 Task: Create an event for the family day outing.
Action: Mouse moved to (104, 123)
Screenshot: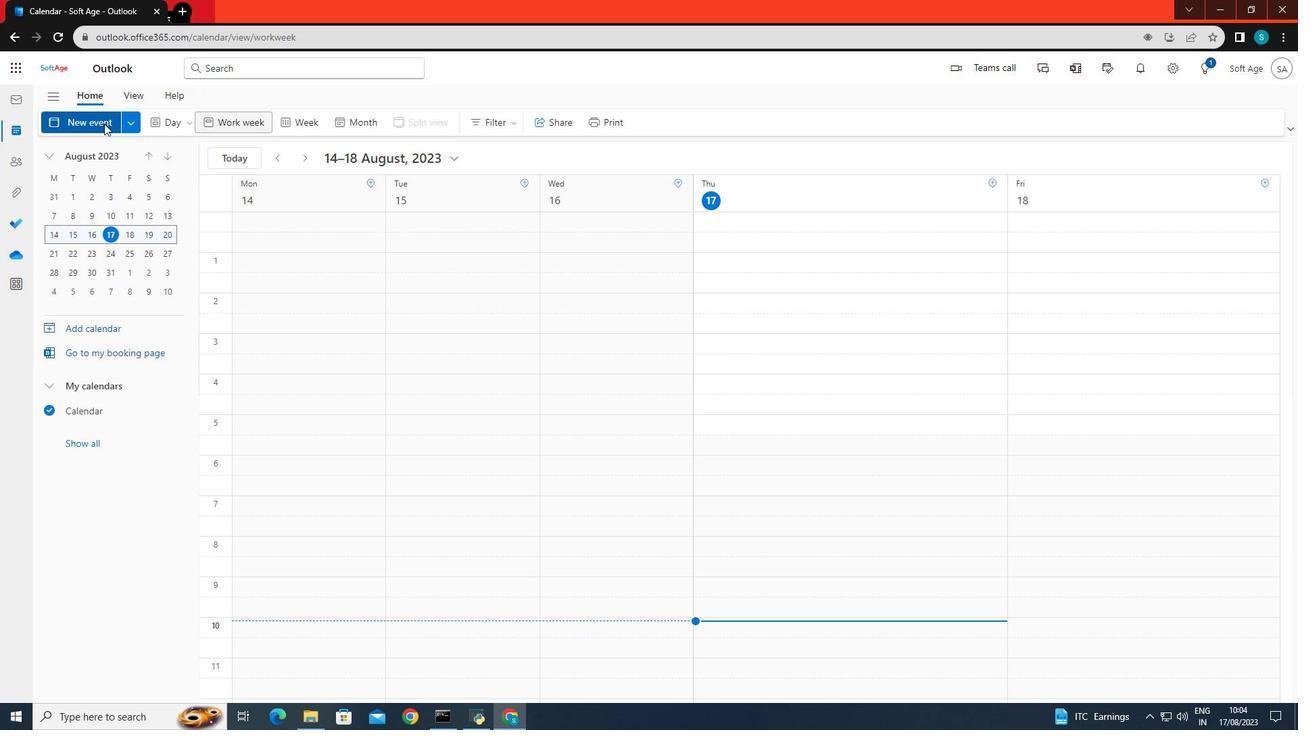 
Action: Mouse pressed left at (104, 123)
Screenshot: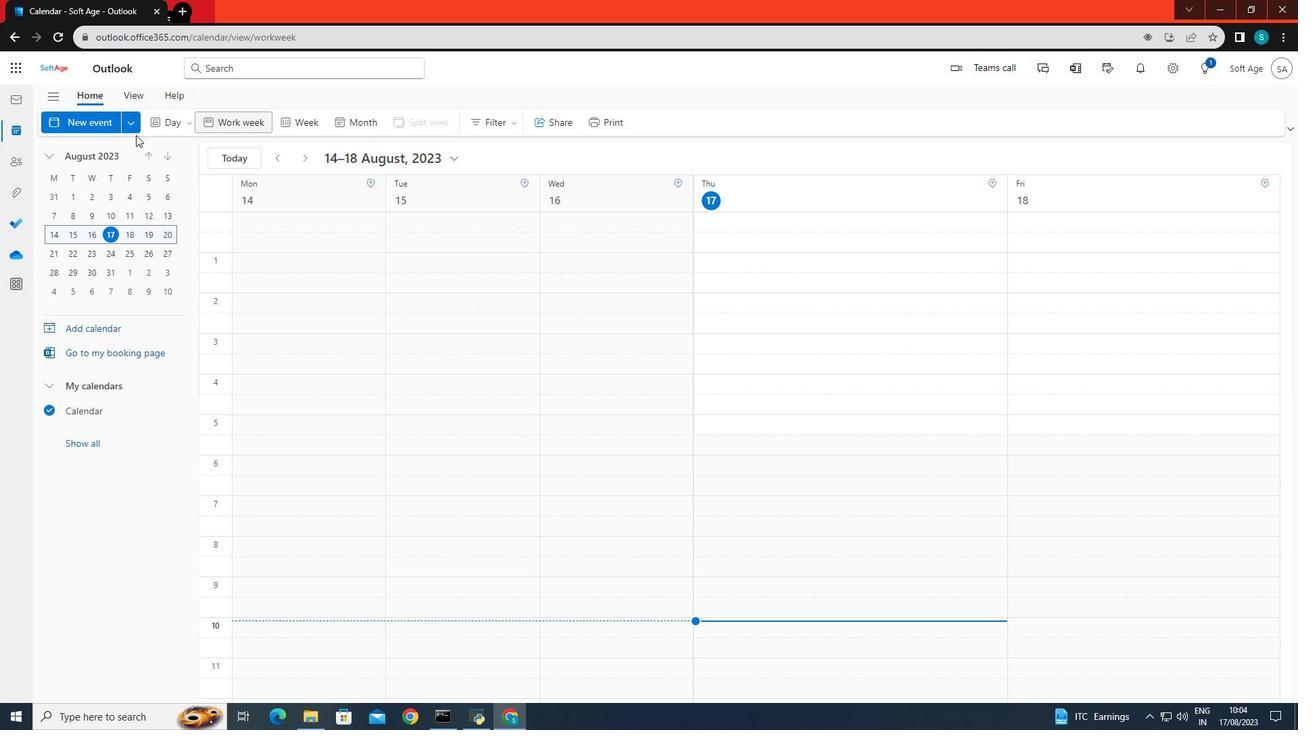 
Action: Mouse moved to (94, 117)
Screenshot: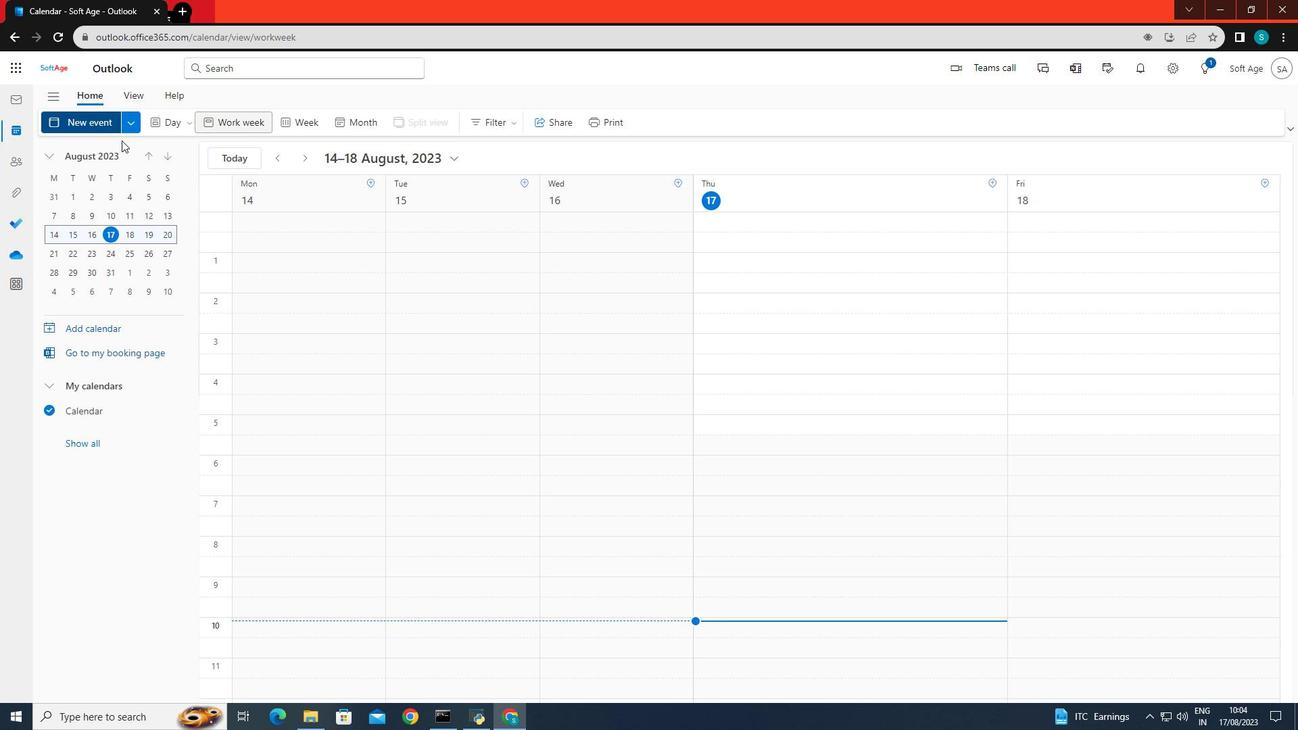 
Action: Mouse pressed left at (94, 117)
Screenshot: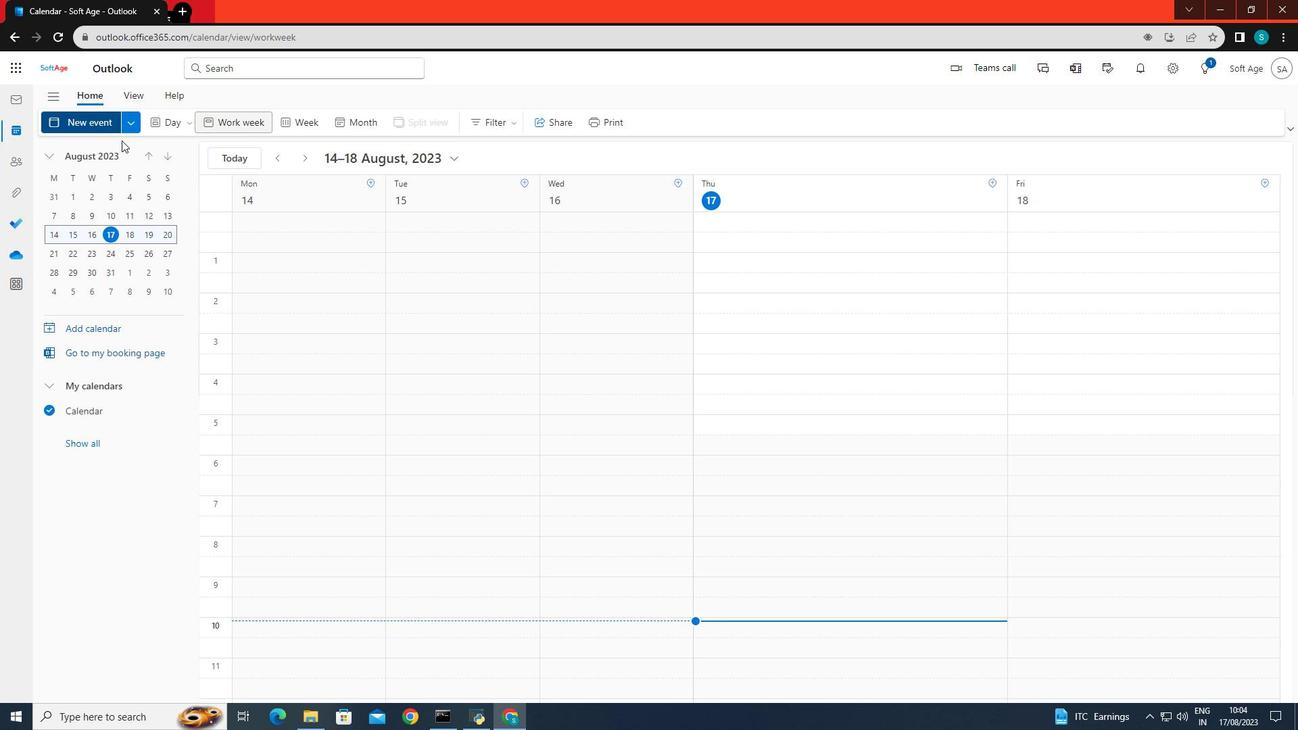 
Action: Mouse moved to (347, 209)
Screenshot: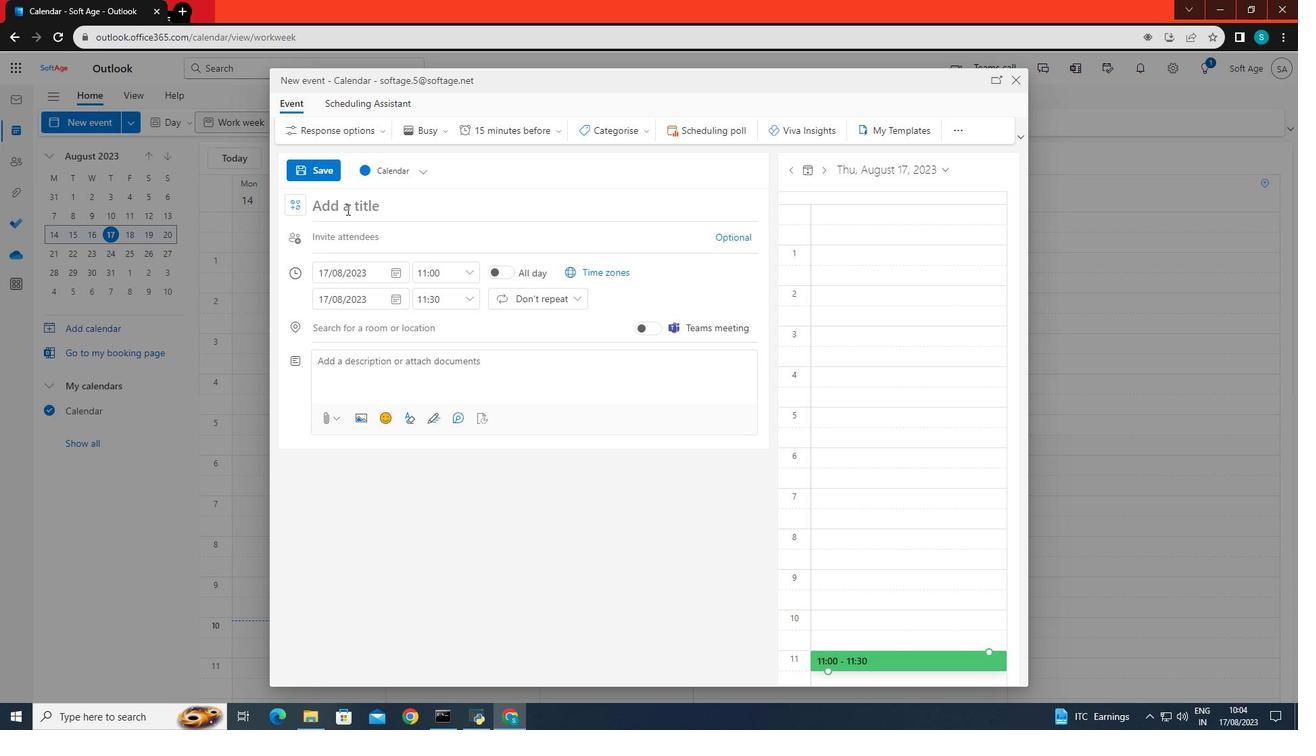 
Action: Mouse pressed left at (347, 209)
Screenshot: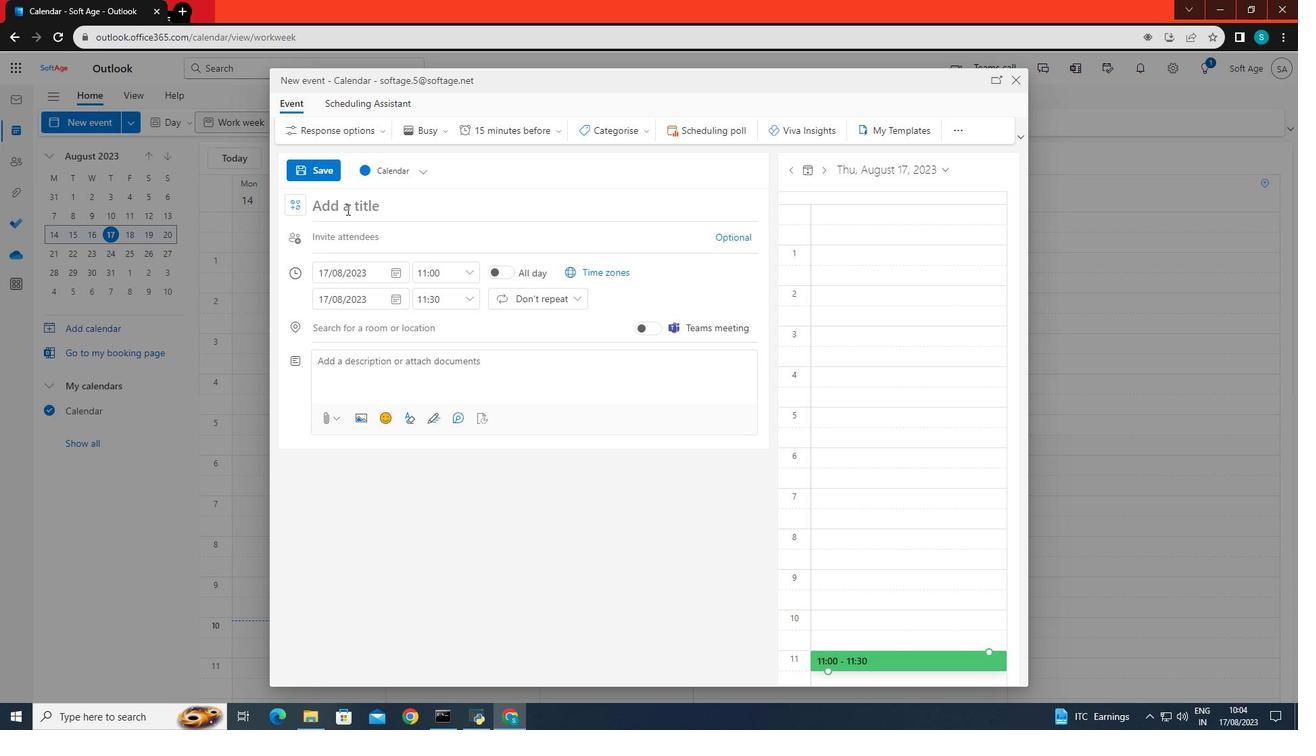 
Action: Key pressed <Key.caps_lock>FA<Key.backspace><Key.caps_lock>amily<Key.space>day<Key.space>outing
Screenshot: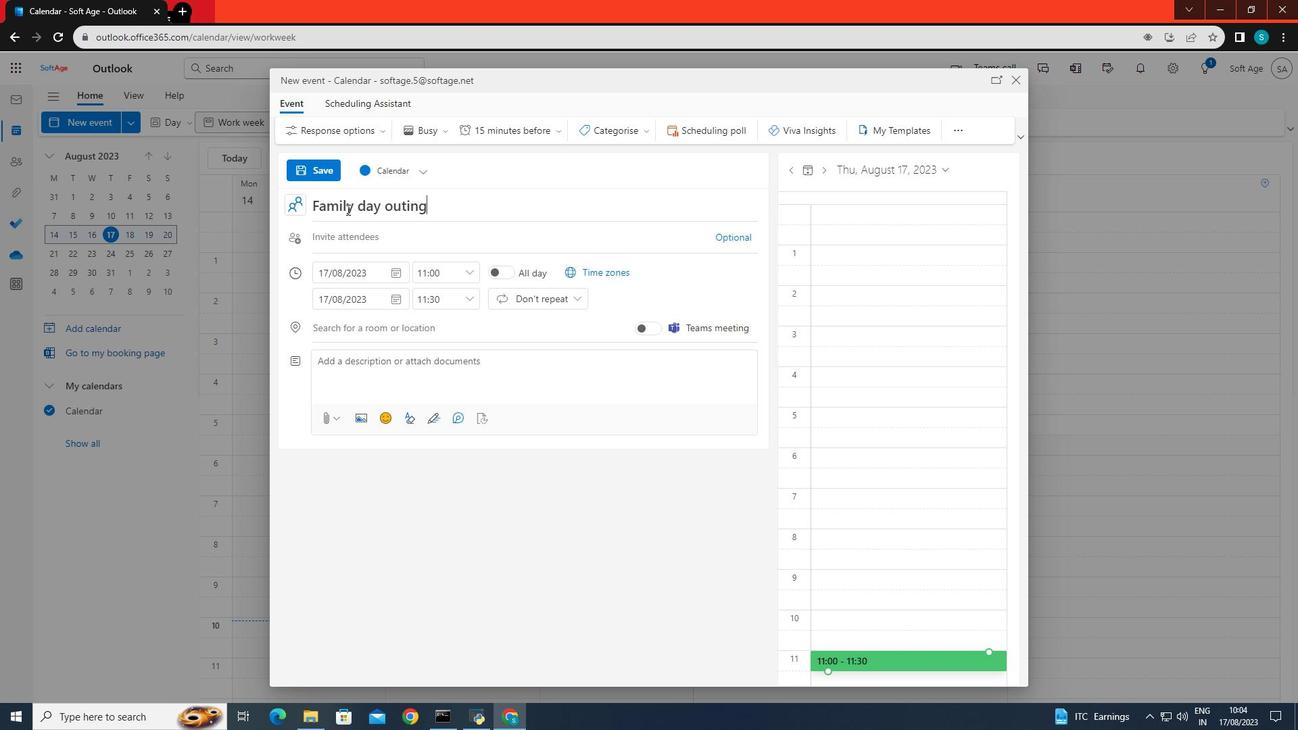 
Action: Mouse moved to (359, 270)
Screenshot: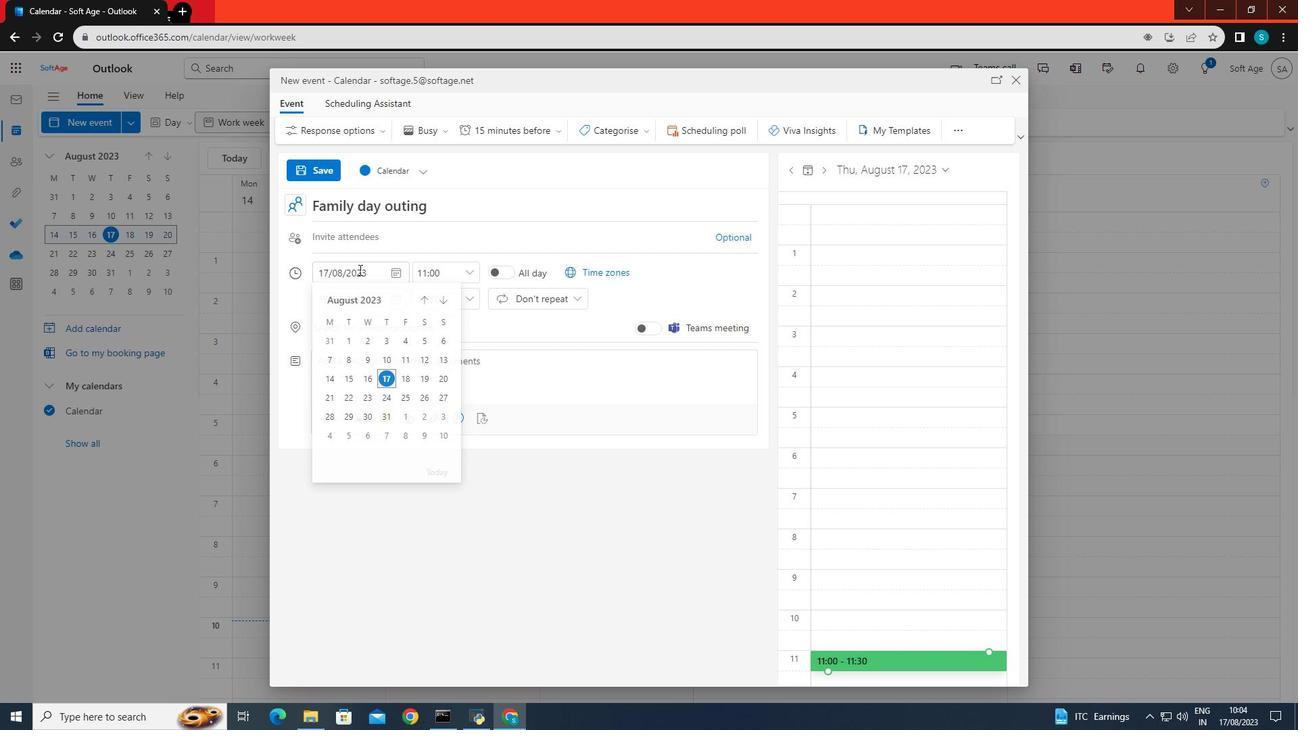 
Action: Mouse pressed left at (359, 270)
Screenshot: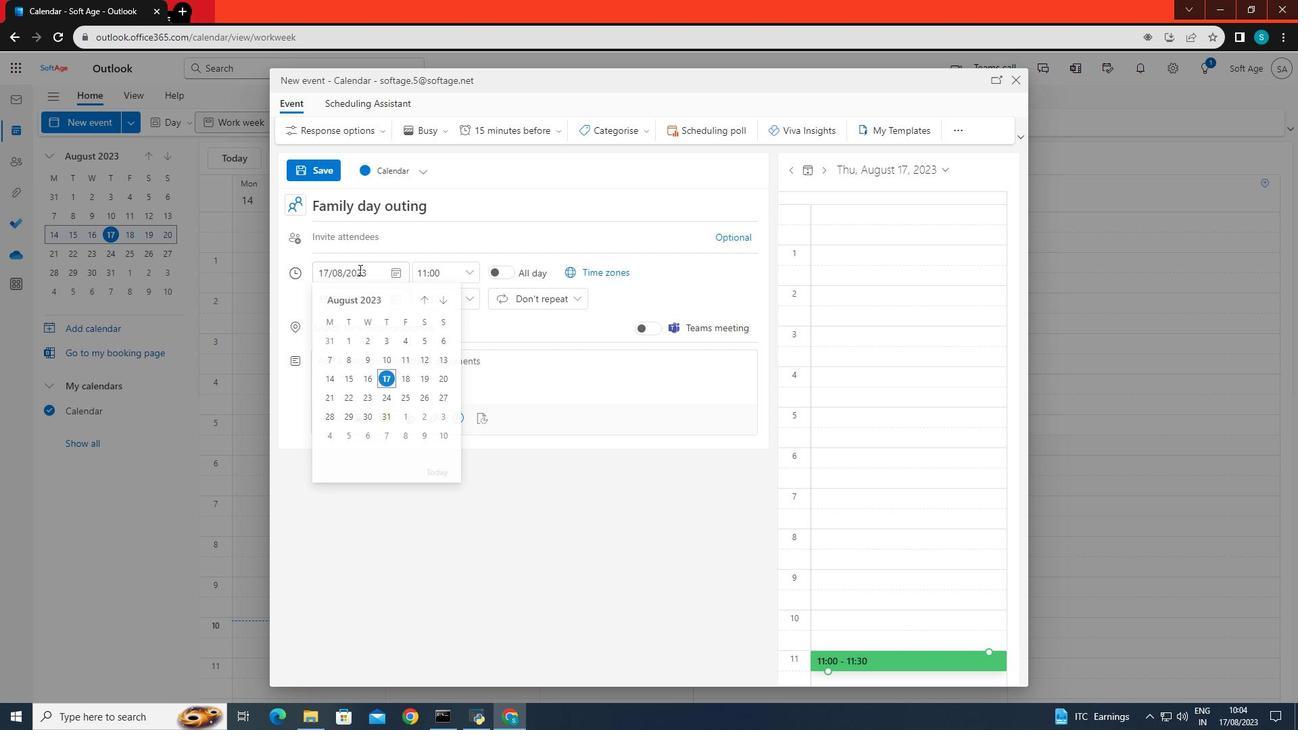 
Action: Mouse moved to (354, 422)
Screenshot: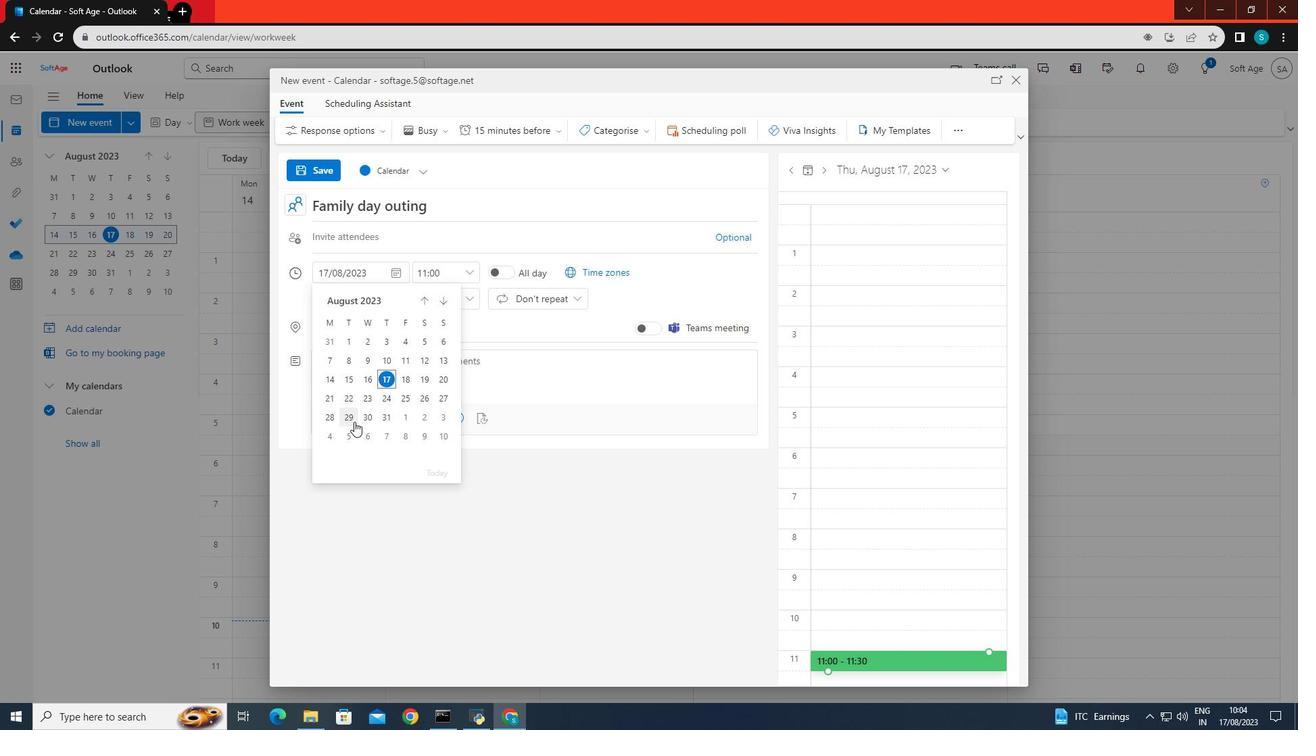 
Action: Mouse pressed left at (354, 422)
Screenshot: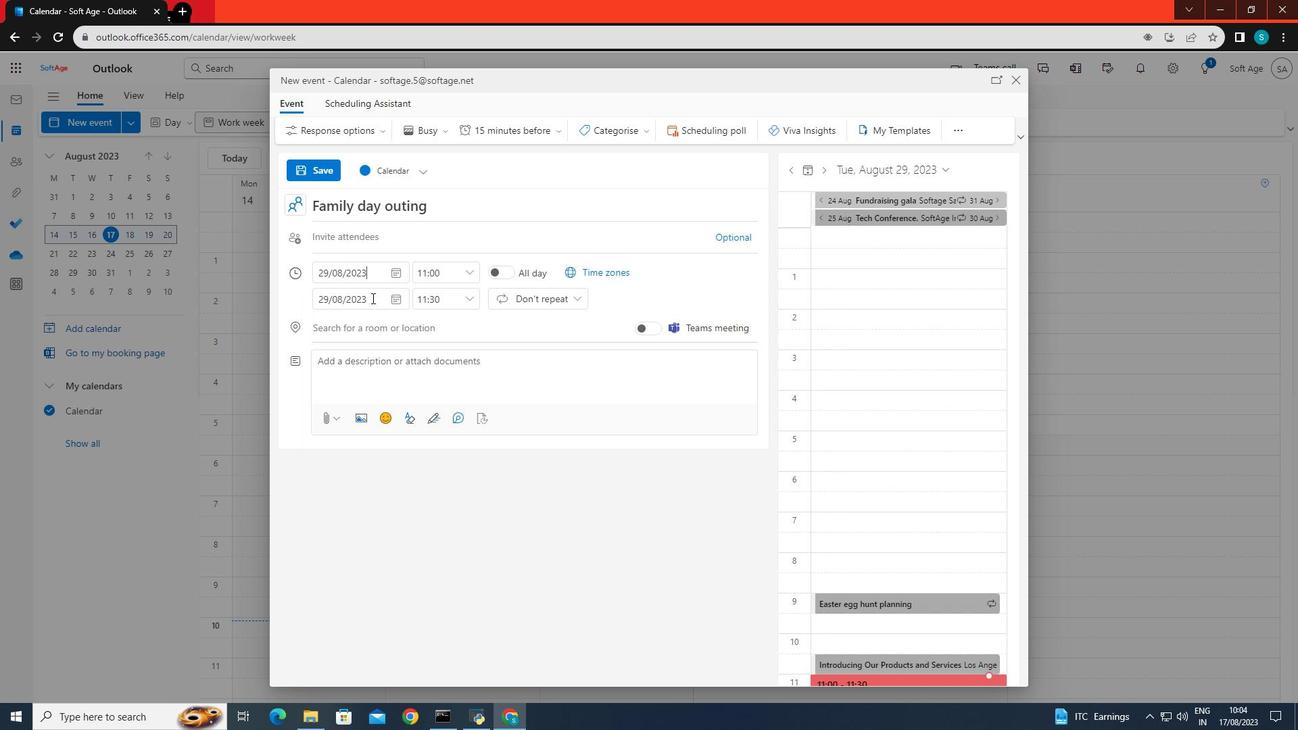 
Action: Mouse moved to (475, 271)
Screenshot: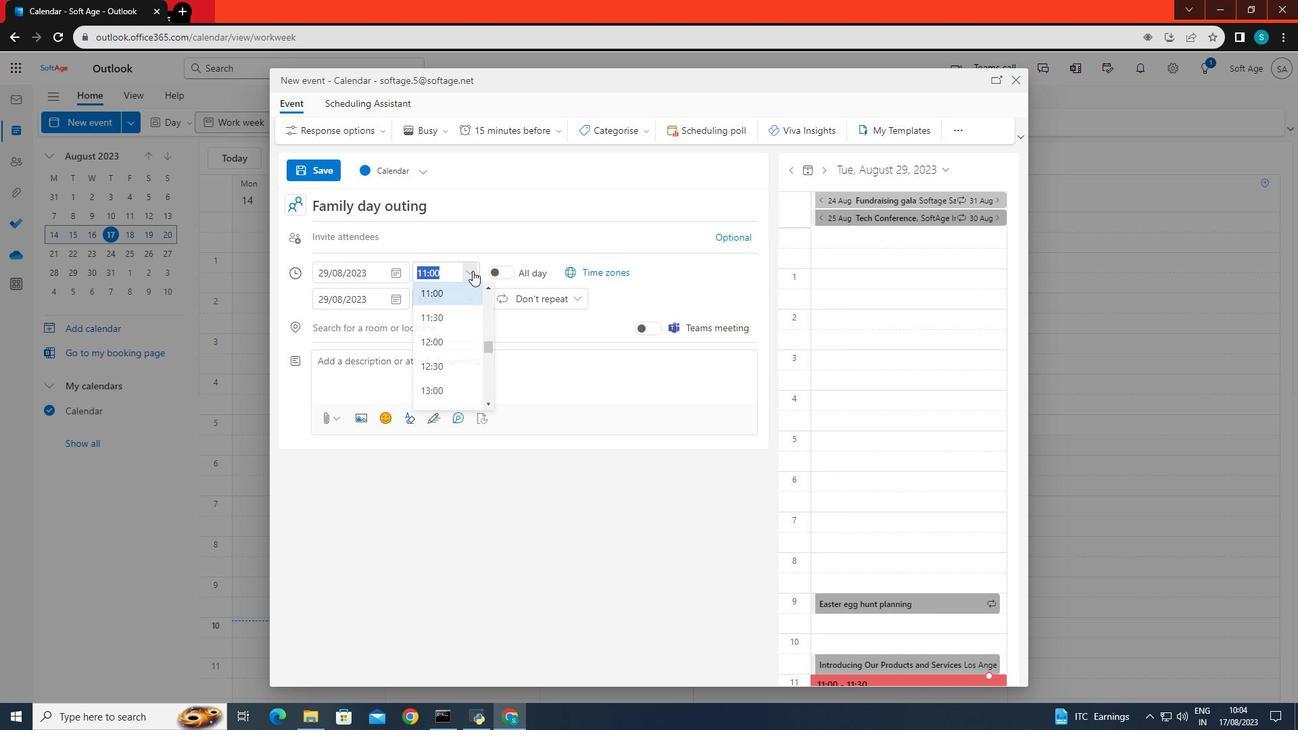 
Action: Mouse pressed left at (475, 271)
Screenshot: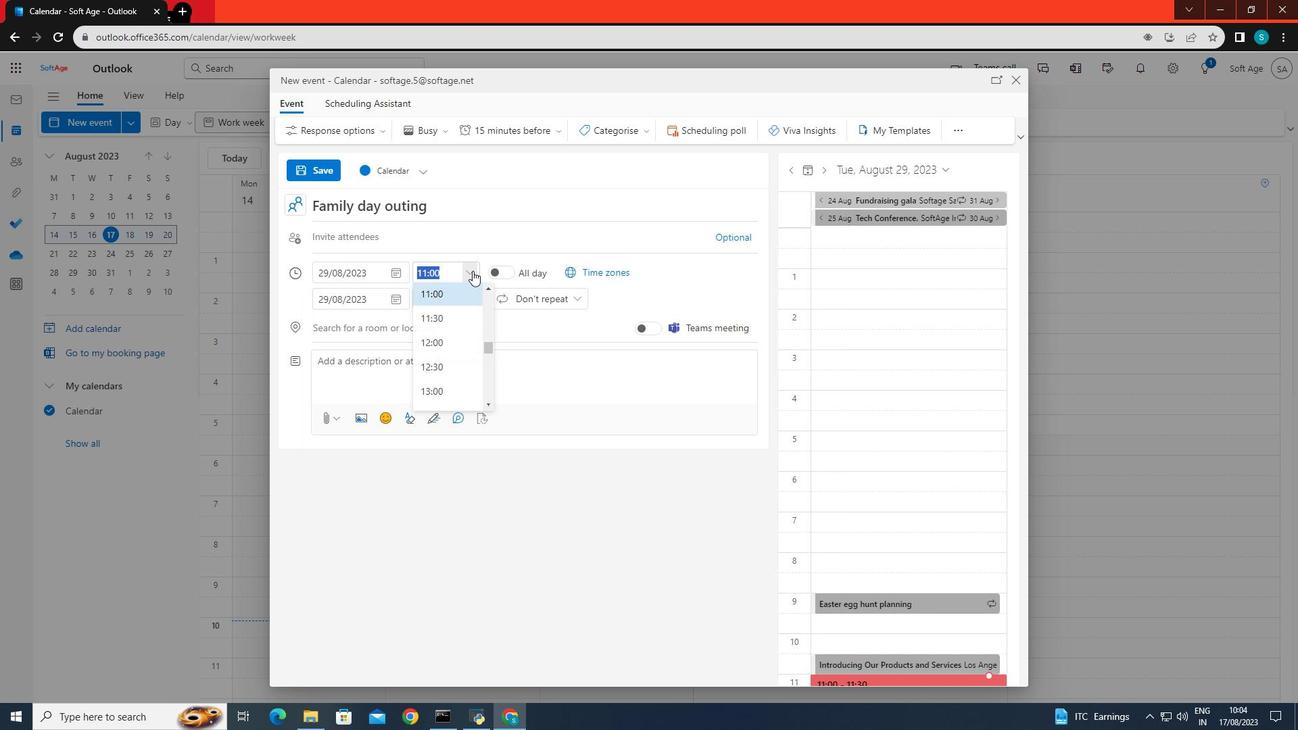
Action: Mouse moved to (434, 338)
Screenshot: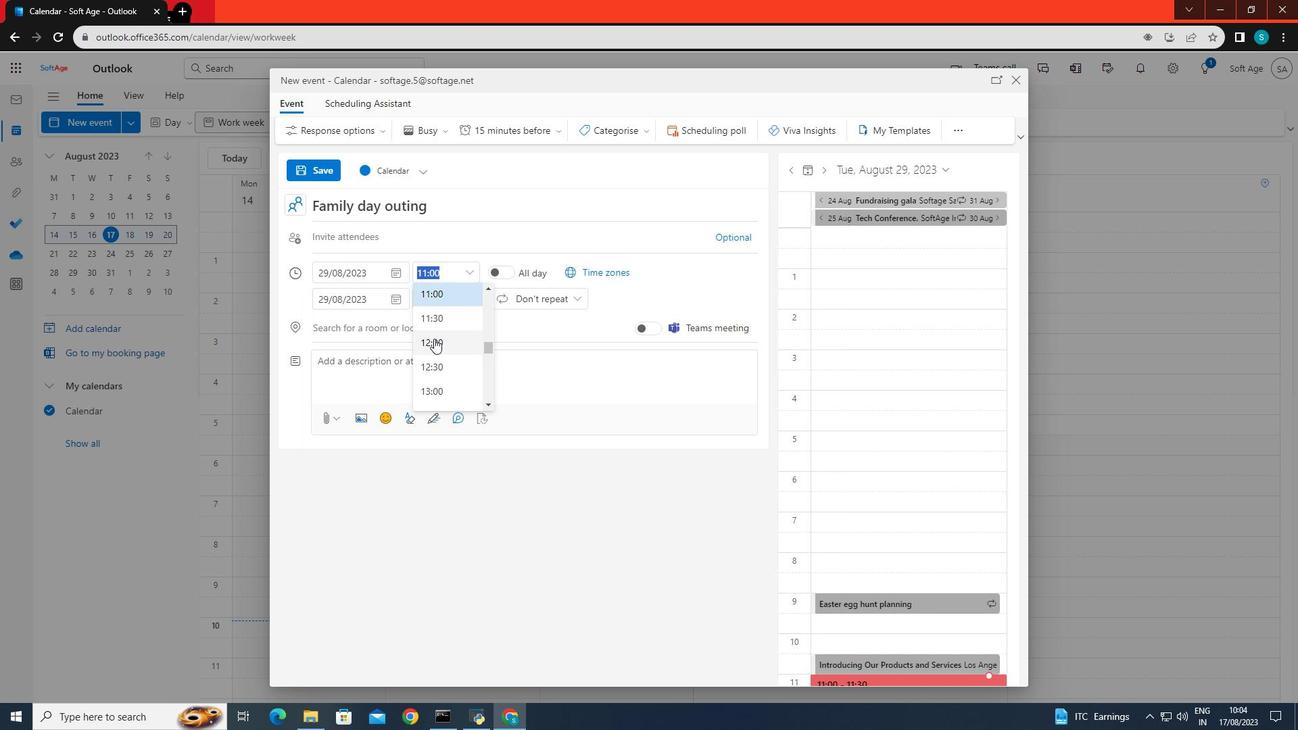 
Action: Mouse pressed left at (434, 338)
Screenshot: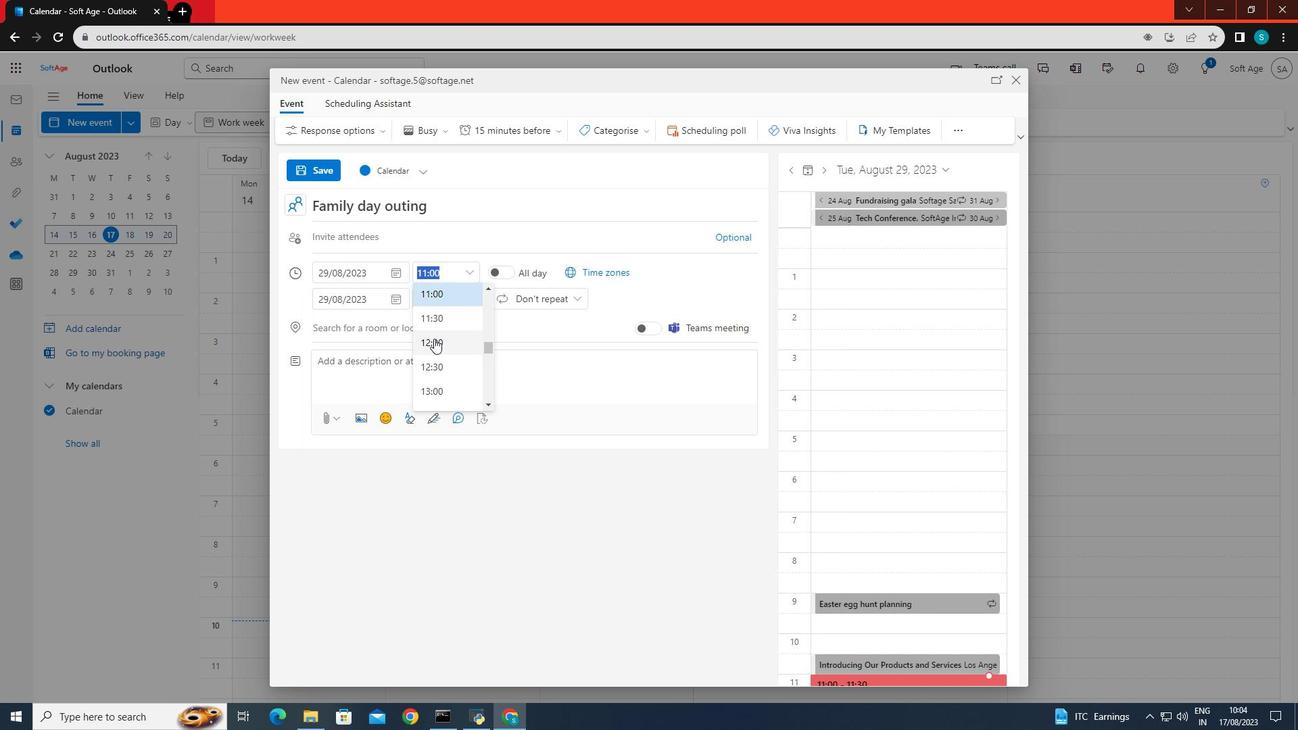 
Action: Mouse moved to (434, 315)
Screenshot: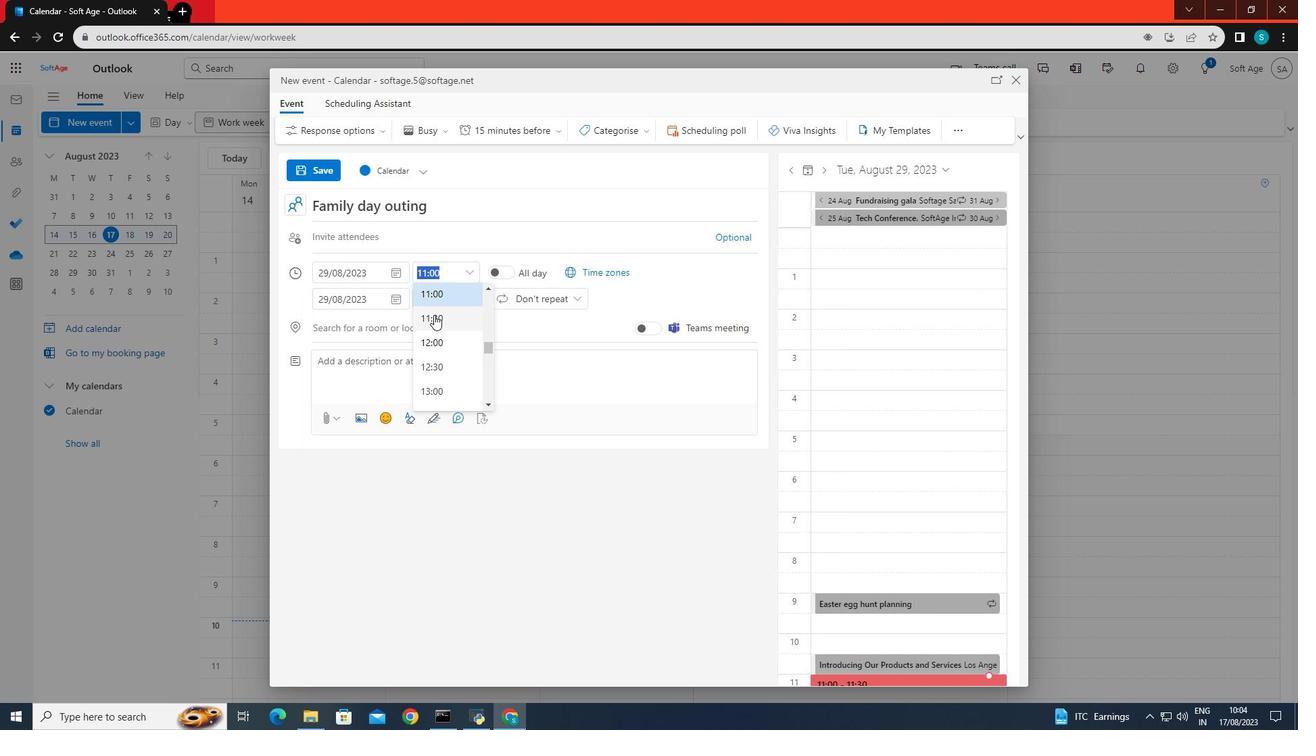 
Action: Mouse scrolled (434, 315) with delta (0, 0)
Screenshot: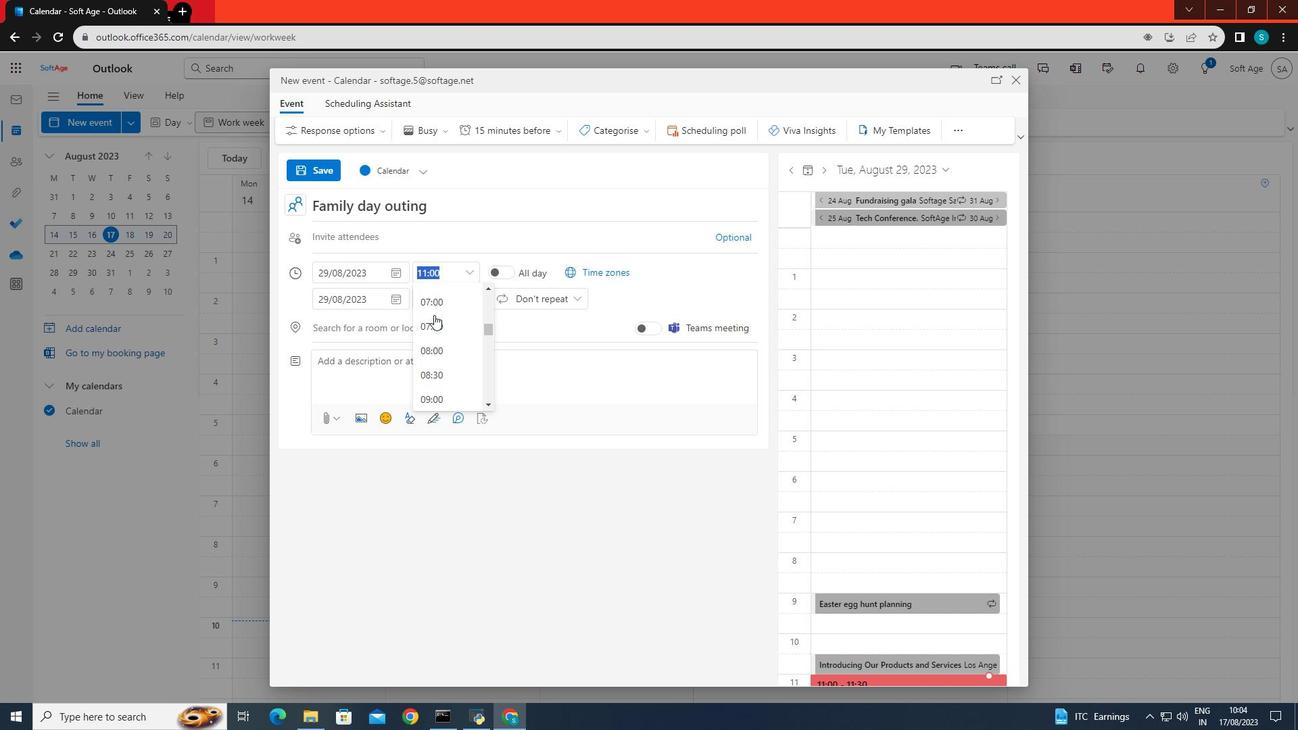 
Action: Mouse scrolled (434, 315) with delta (0, 0)
Screenshot: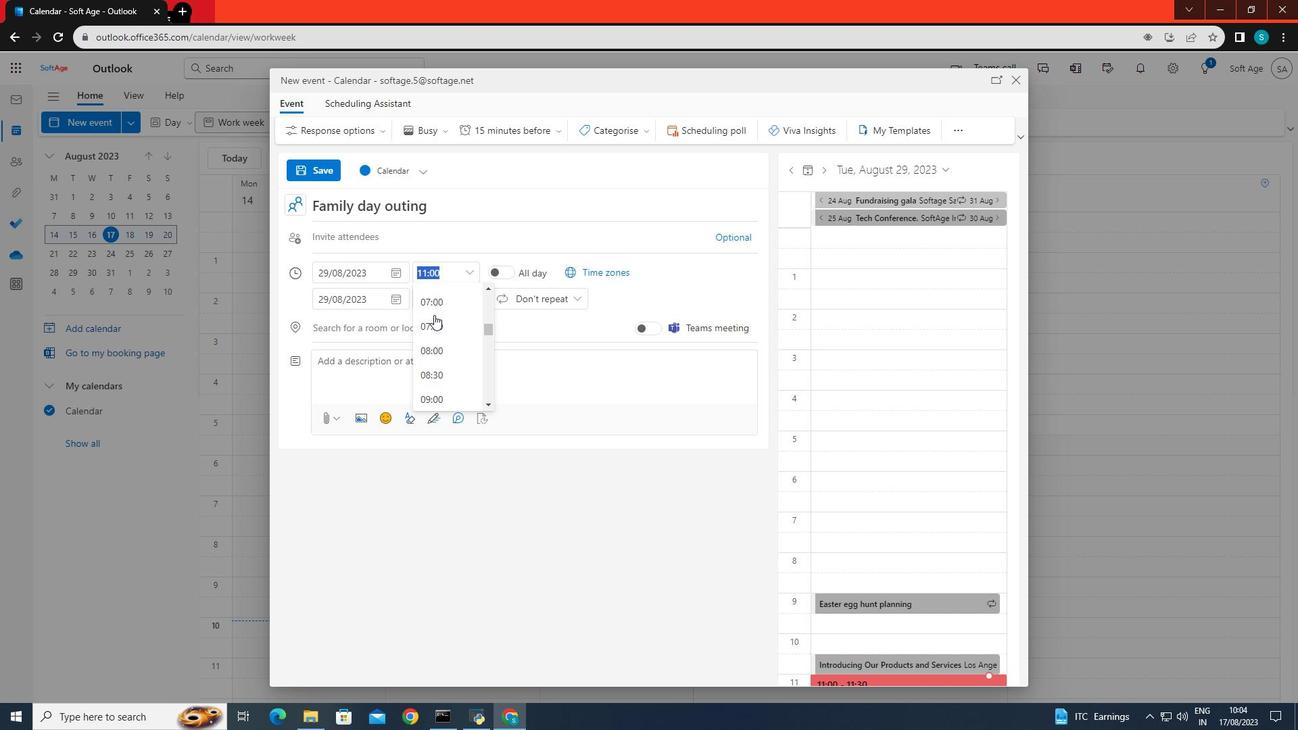 
Action: Mouse scrolled (434, 315) with delta (0, 0)
Screenshot: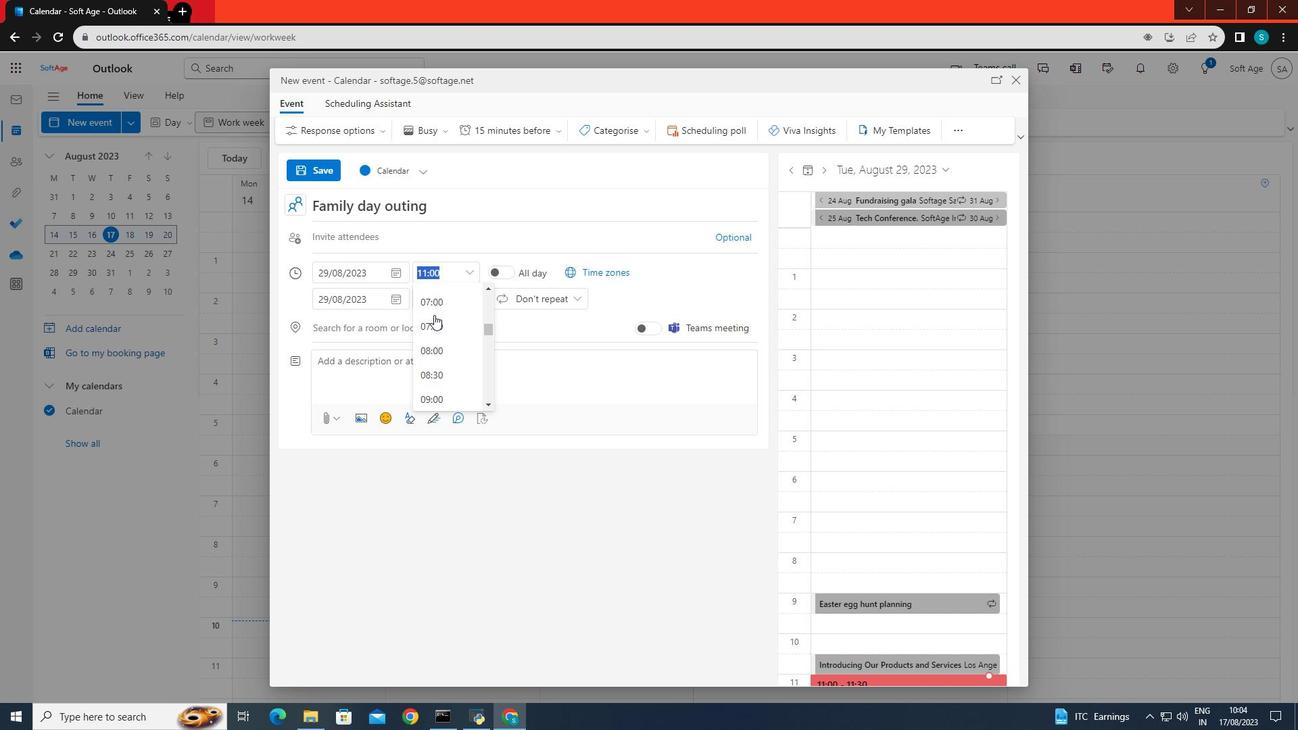 
Action: Mouse moved to (434, 359)
Screenshot: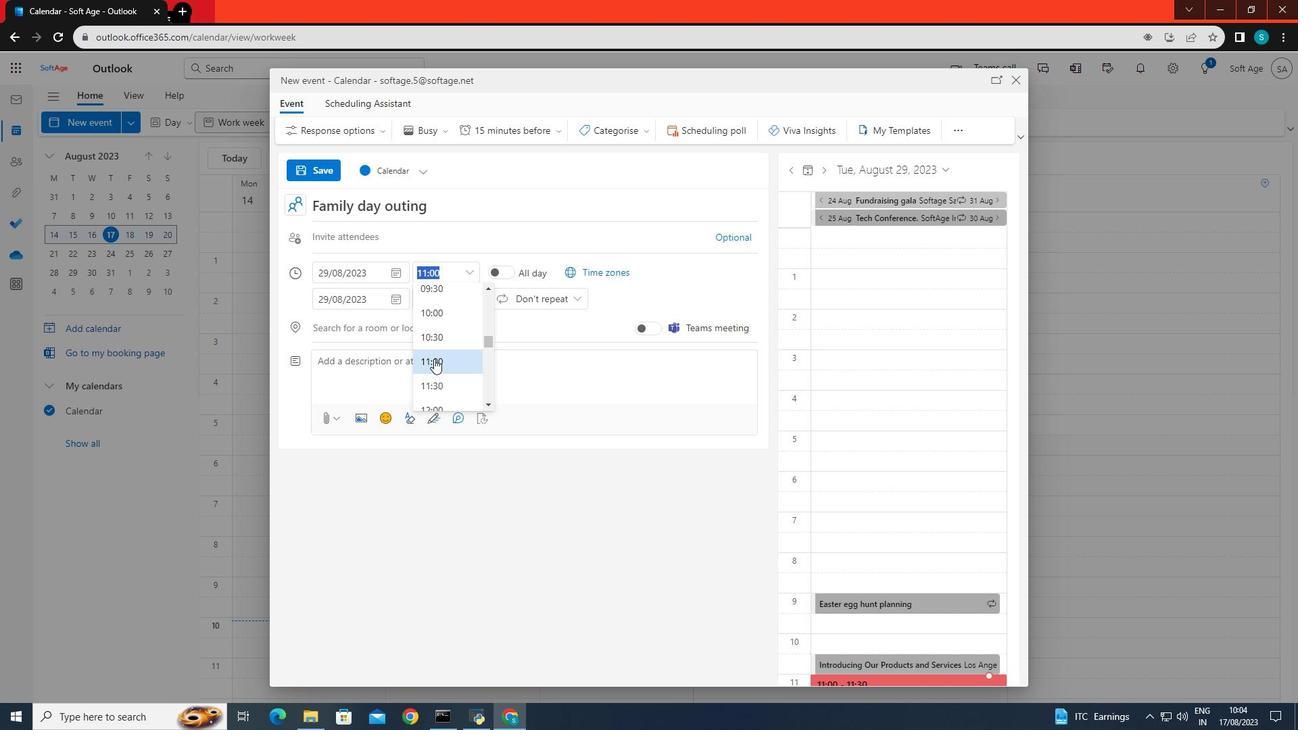 
Action: Mouse scrolled (434, 358) with delta (0, 0)
Screenshot: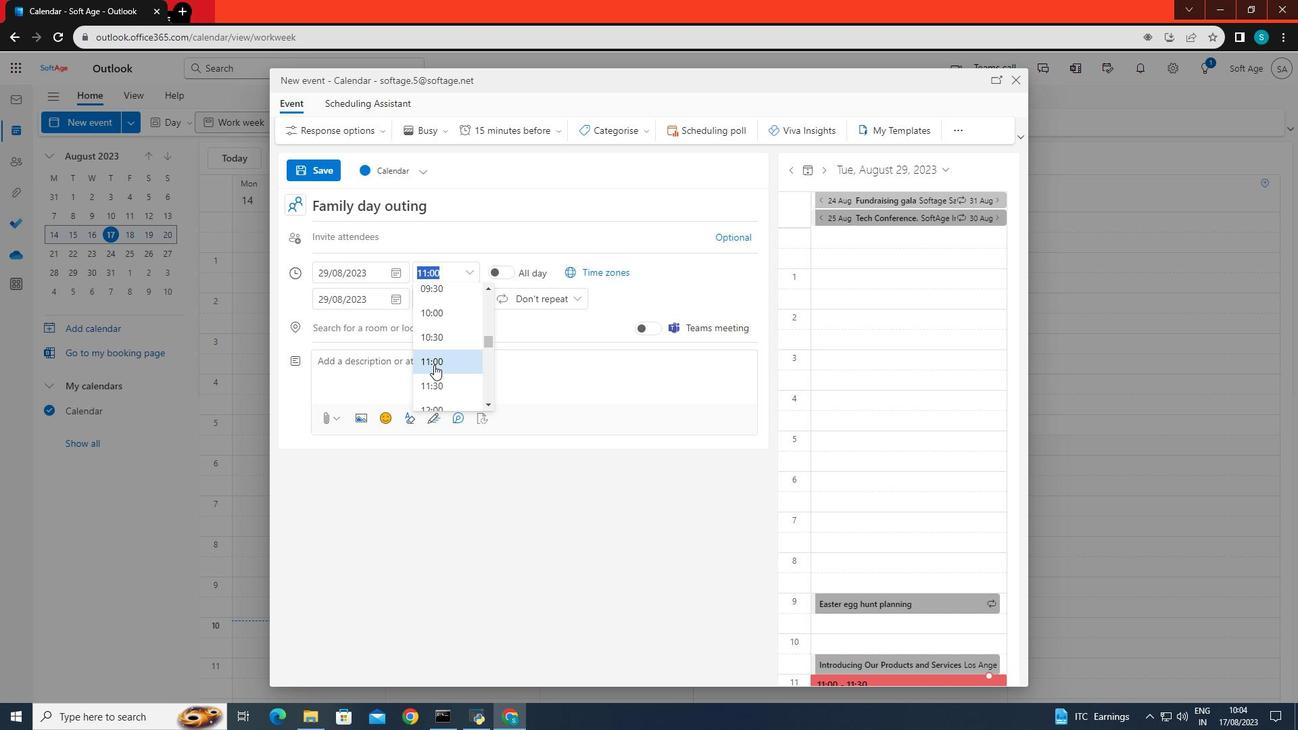 
Action: Mouse scrolled (434, 358) with delta (0, 0)
Screenshot: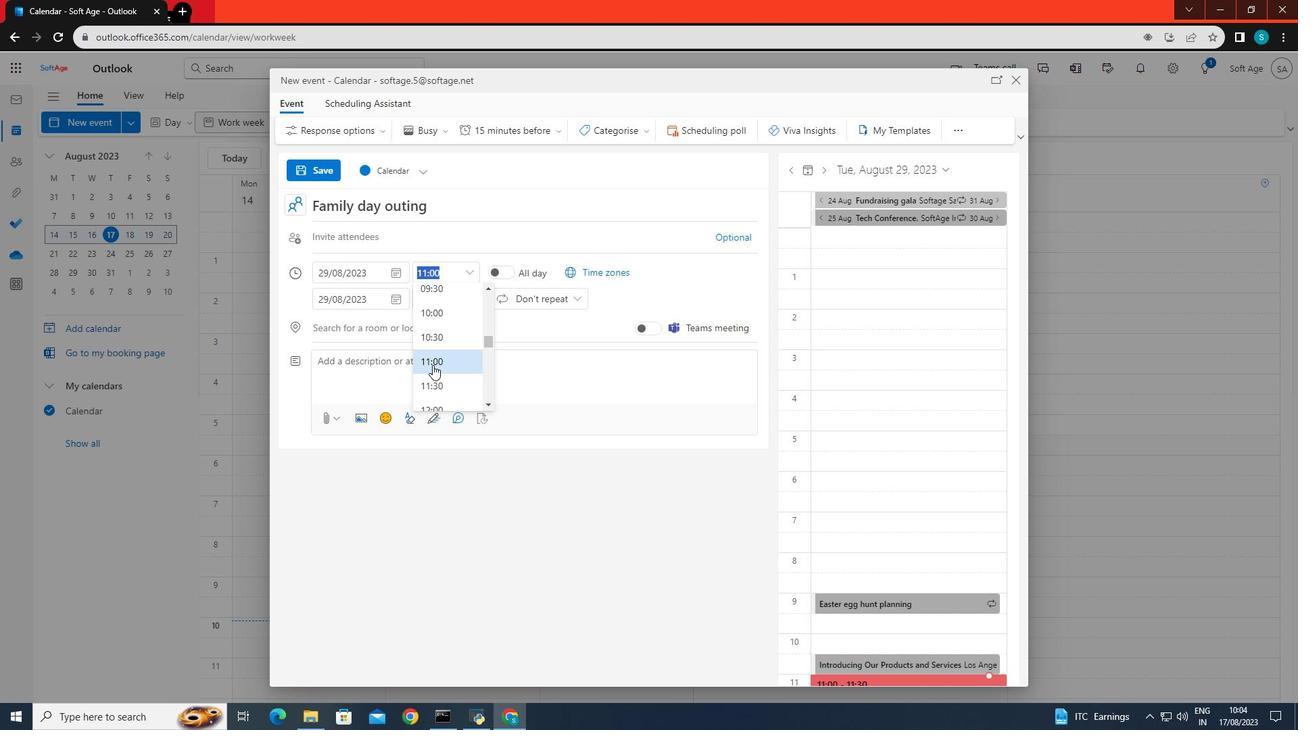 
Action: Mouse moved to (436, 311)
Screenshot: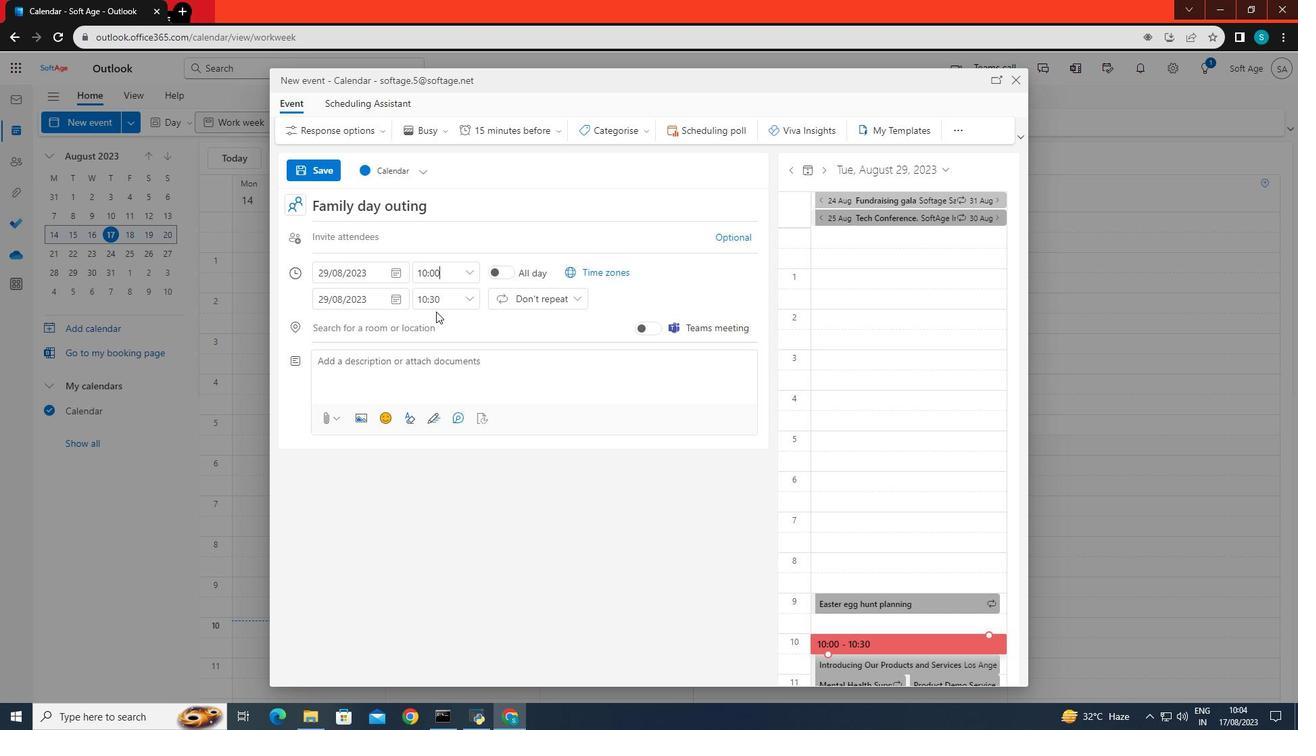
Action: Mouse pressed left at (436, 311)
Screenshot: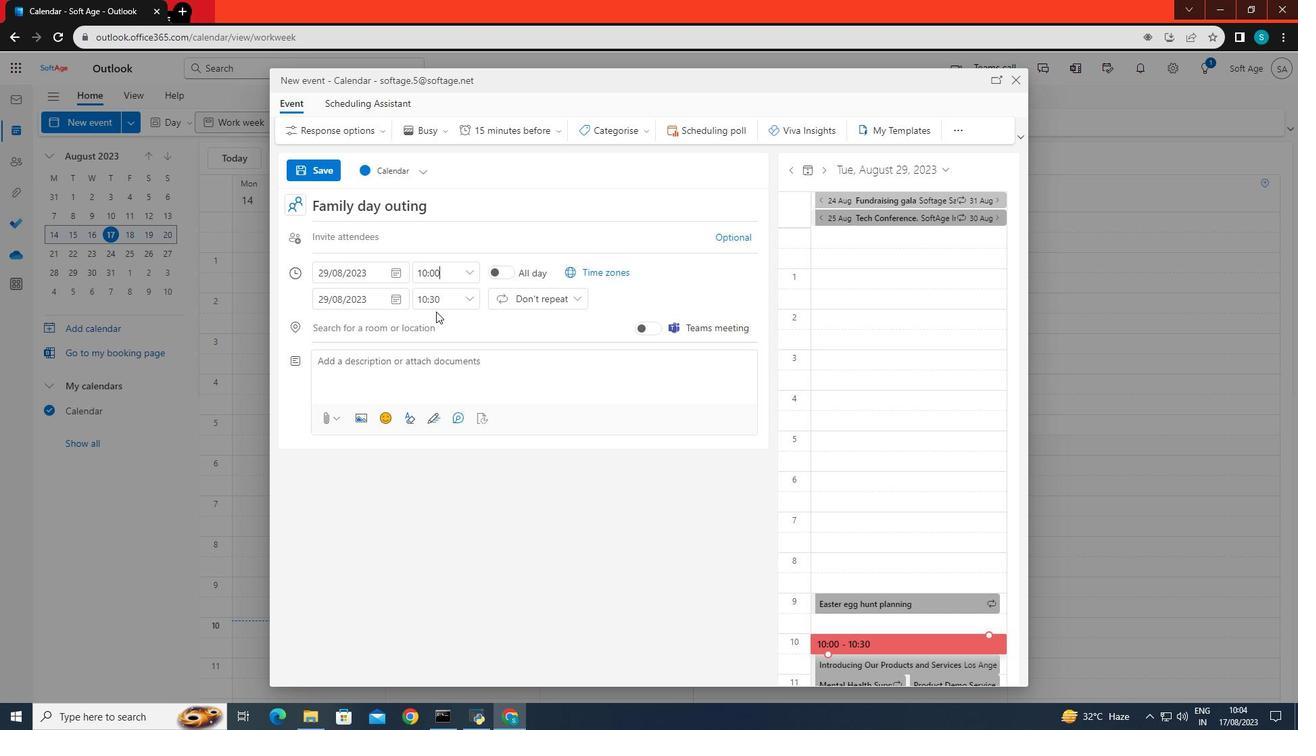 
Action: Mouse moved to (448, 289)
Screenshot: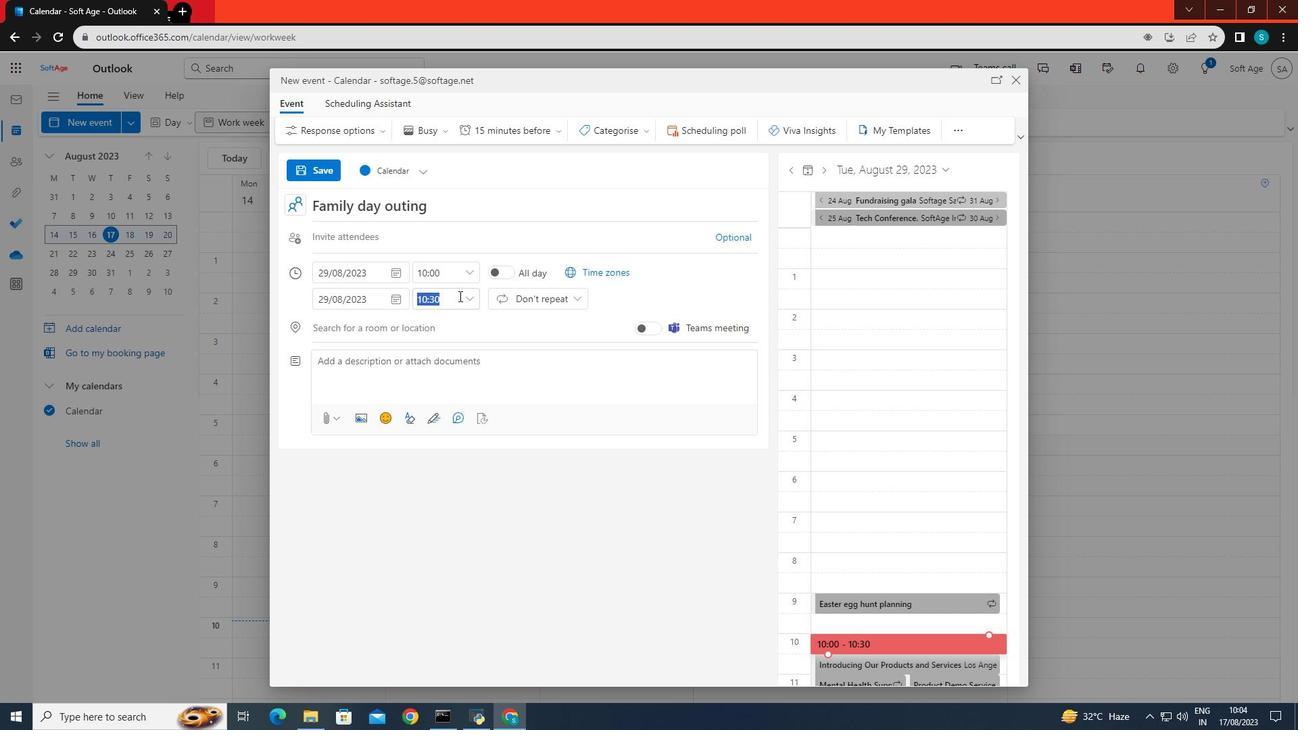 
Action: Mouse pressed left at (448, 289)
Screenshot: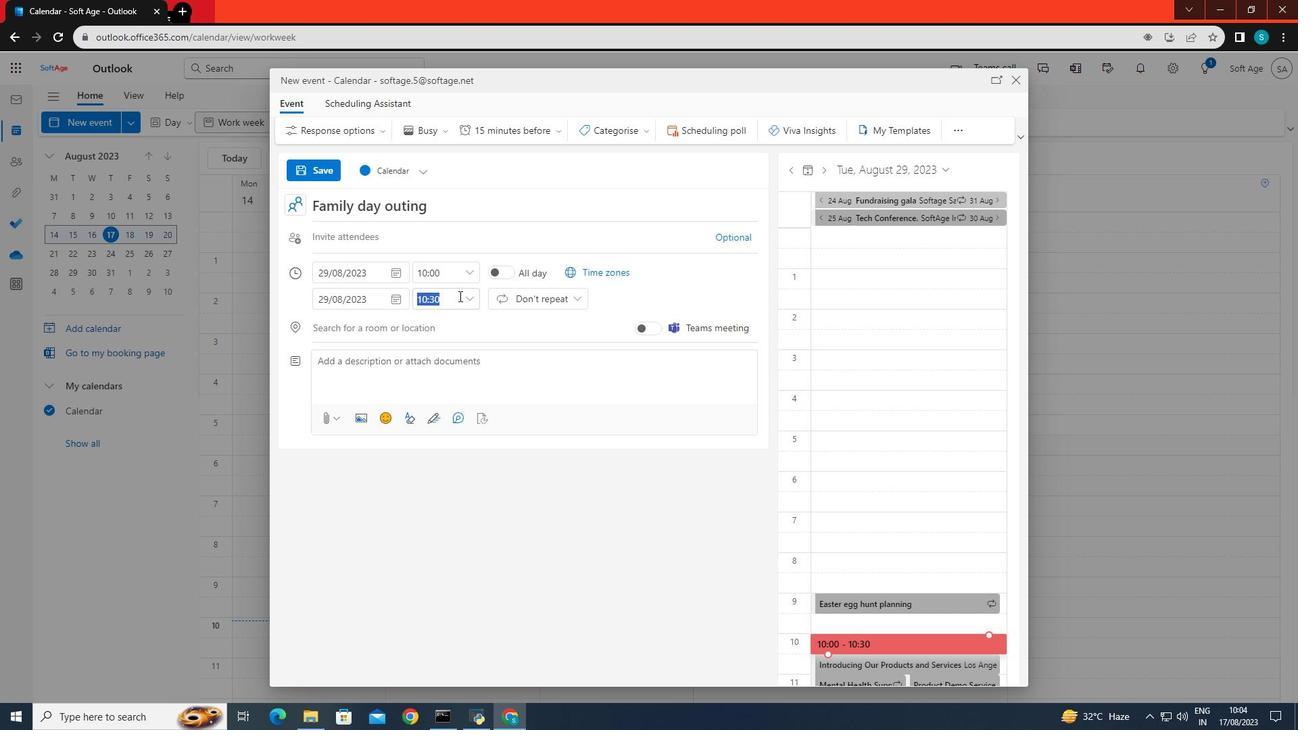 
Action: Mouse moved to (464, 295)
Screenshot: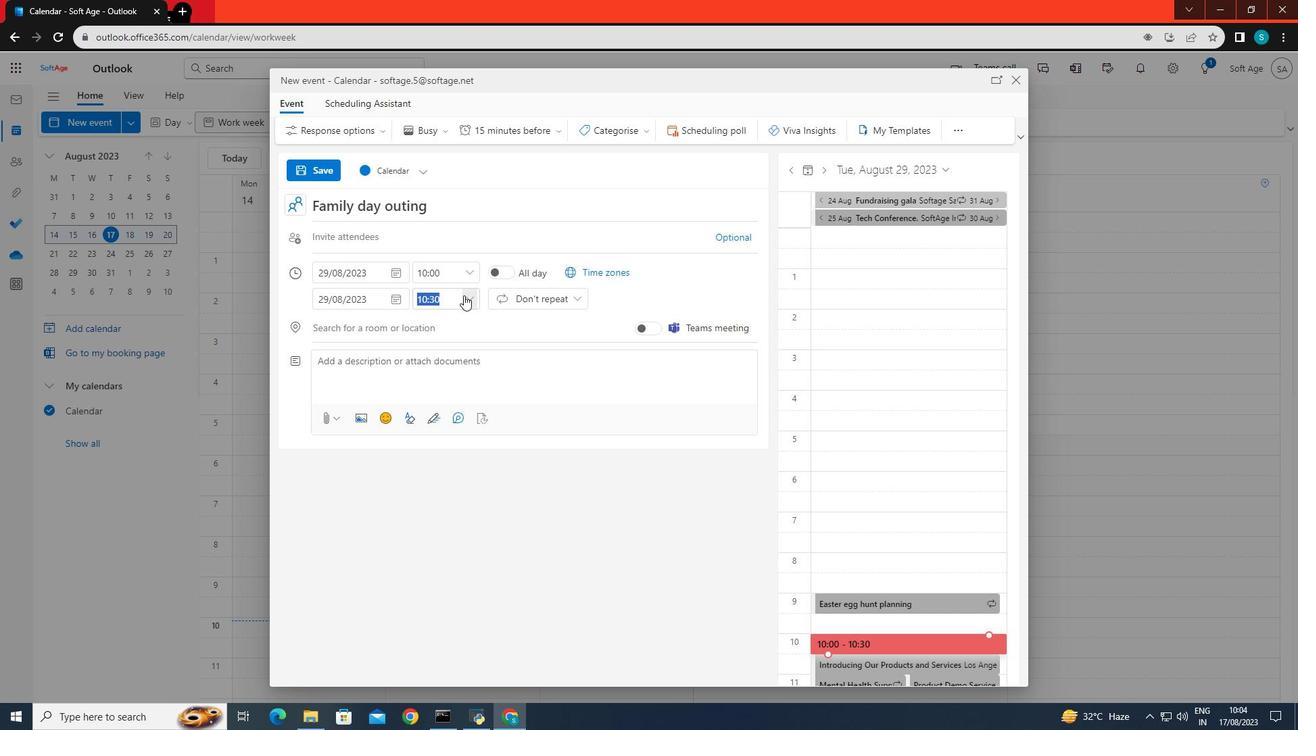 
Action: Mouse pressed left at (464, 295)
Screenshot: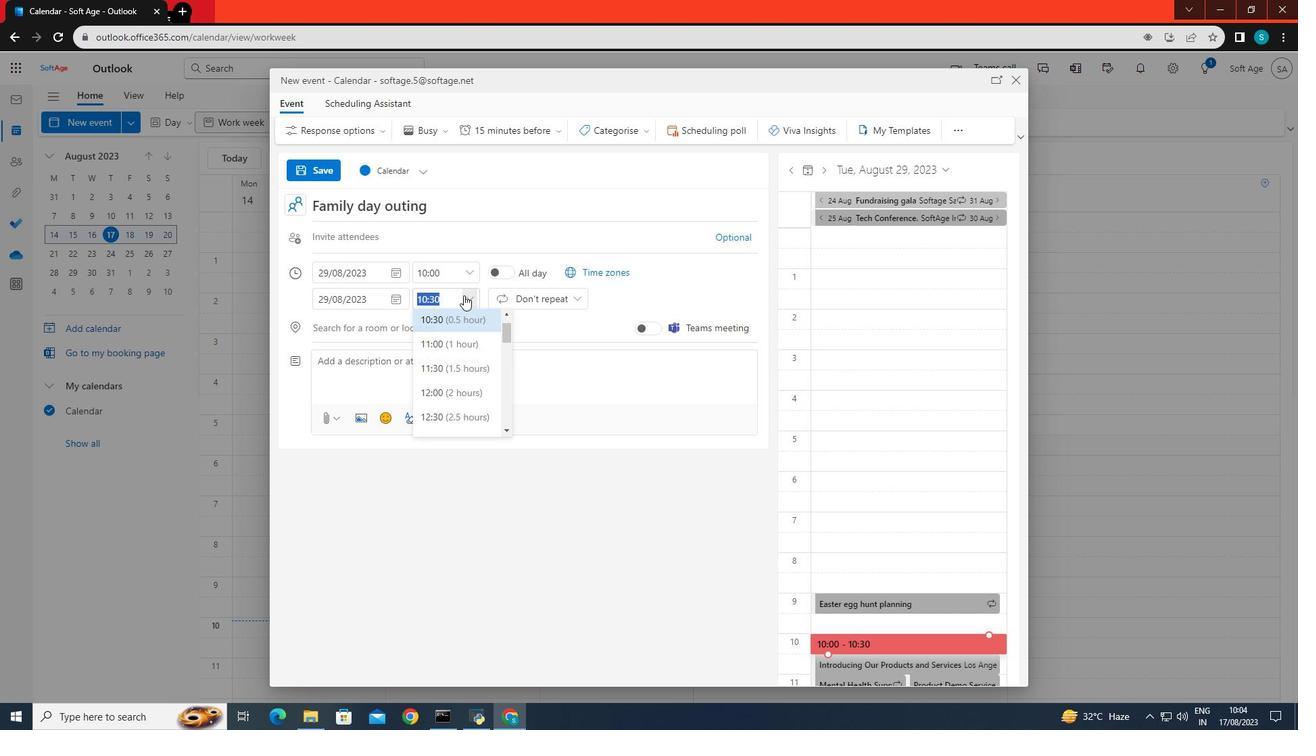
Action: Mouse moved to (455, 396)
Screenshot: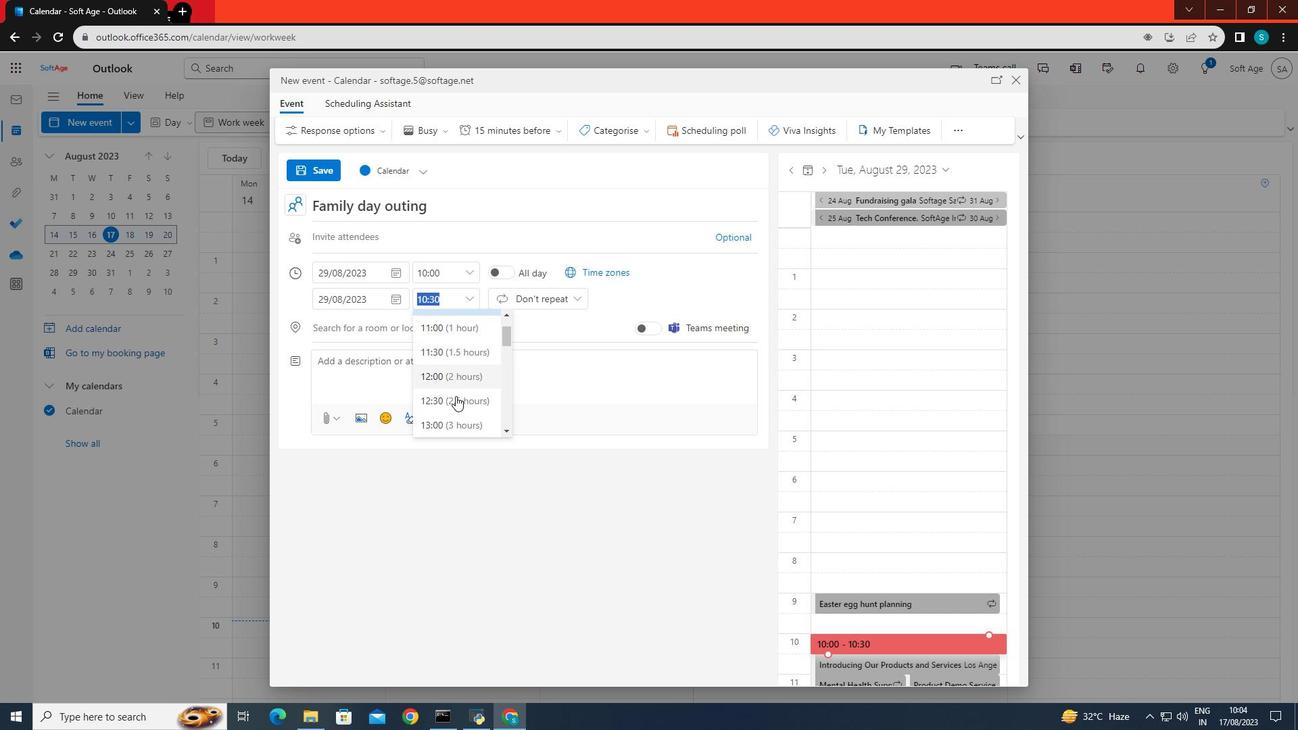 
Action: Mouse scrolled (455, 395) with delta (0, 0)
Screenshot: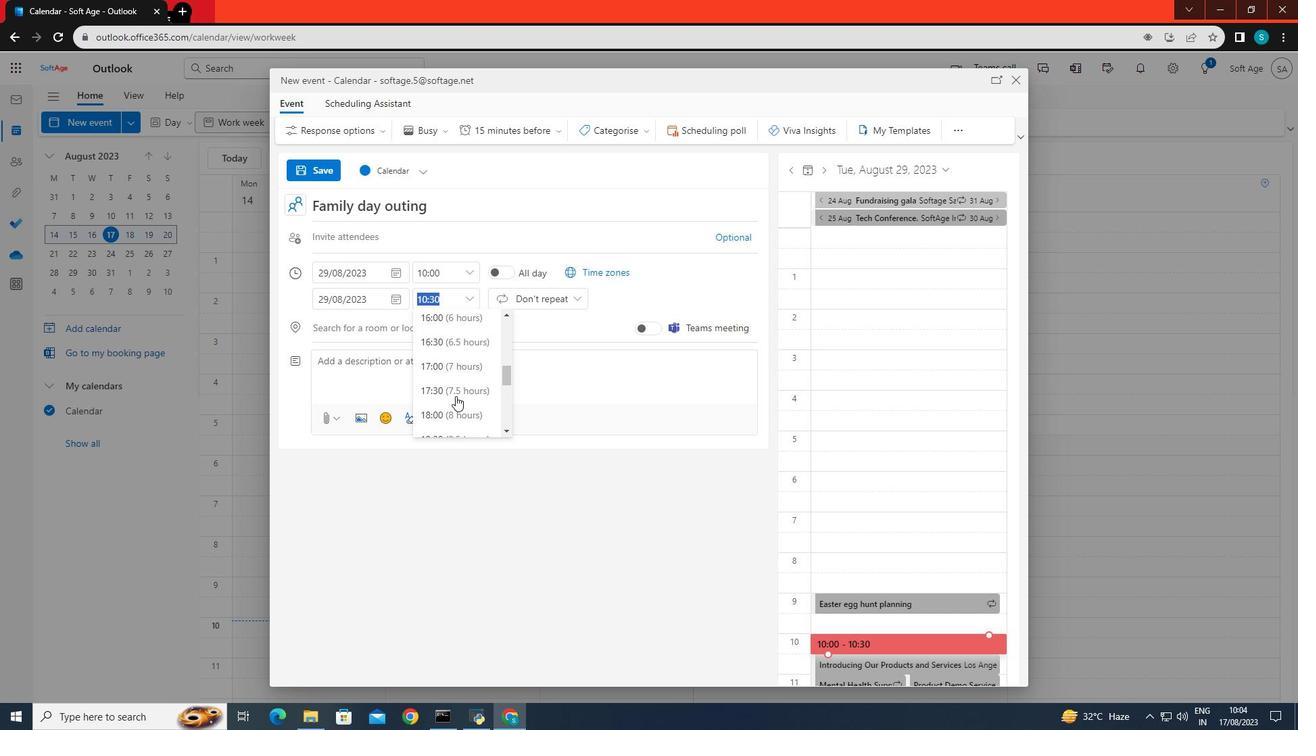 
Action: Mouse scrolled (455, 395) with delta (0, 0)
Screenshot: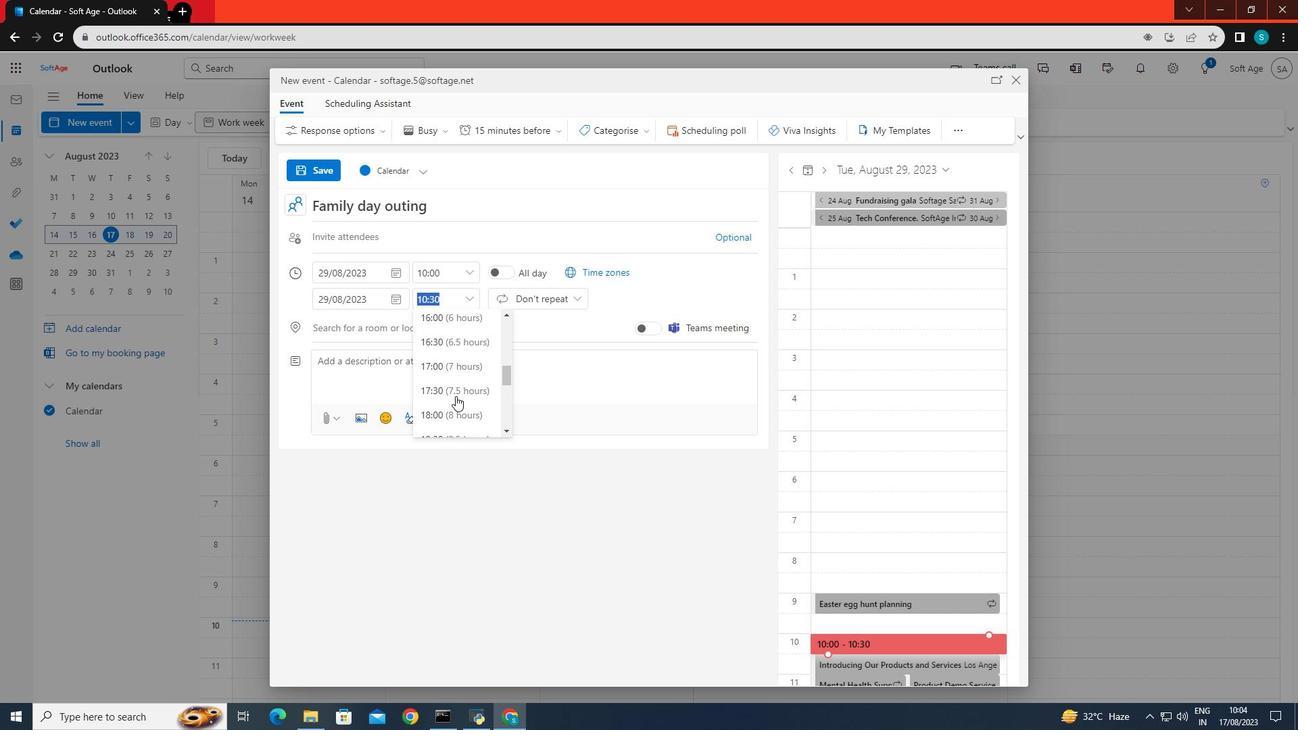
Action: Mouse scrolled (455, 395) with delta (0, 0)
Screenshot: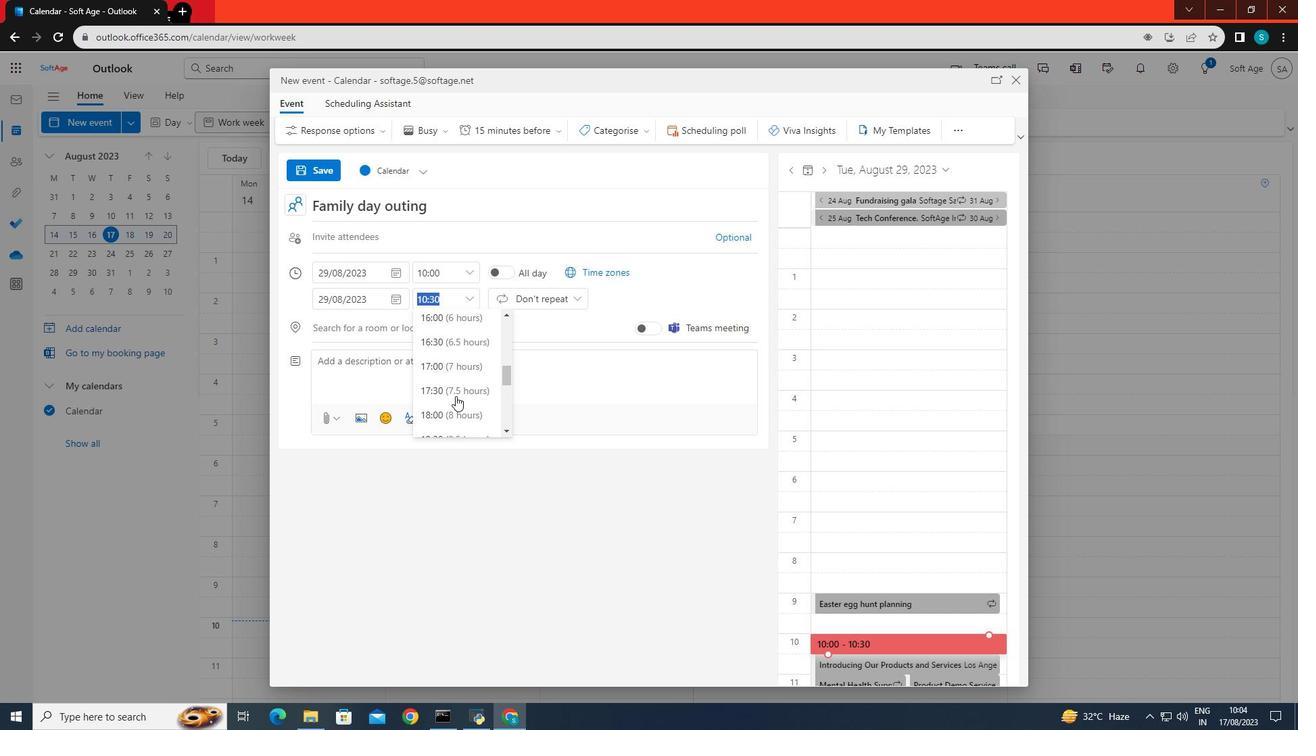 
Action: Mouse scrolled (455, 395) with delta (0, 0)
Screenshot: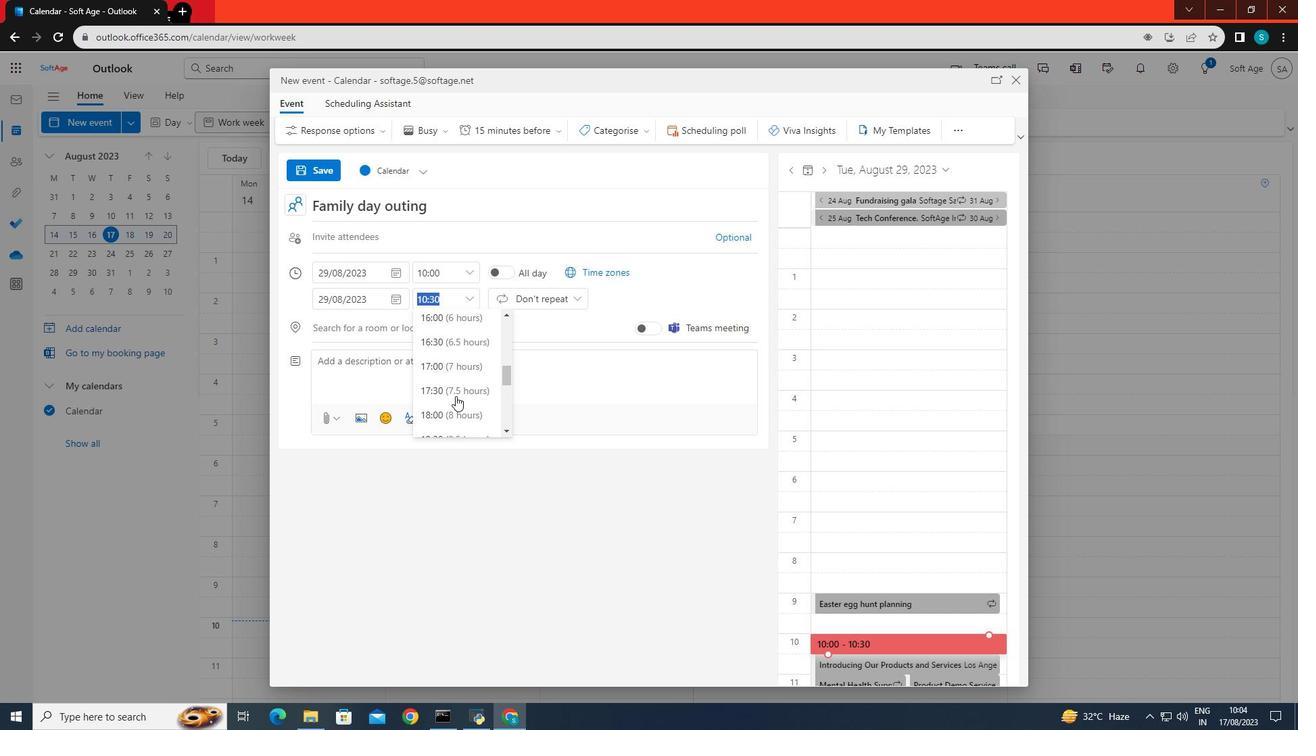 
Action: Mouse moved to (447, 378)
Screenshot: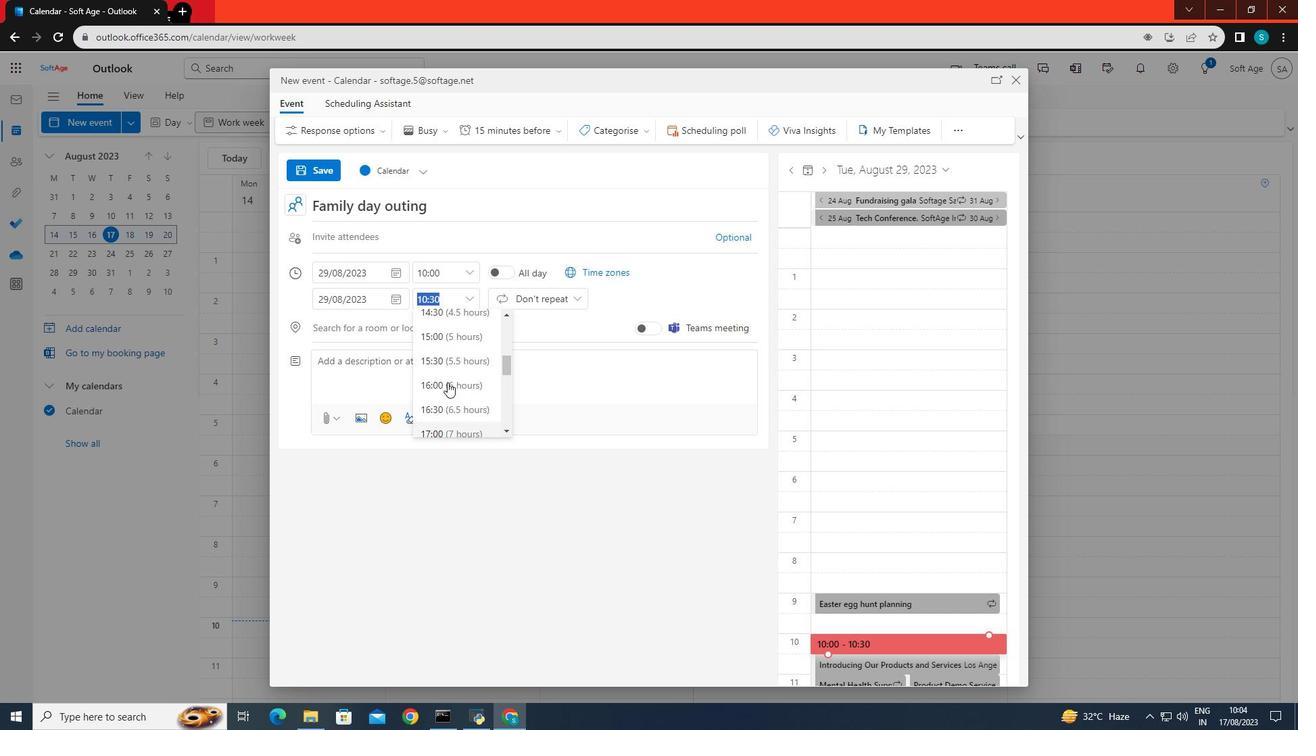 
Action: Mouse scrolled (447, 378) with delta (0, 0)
Screenshot: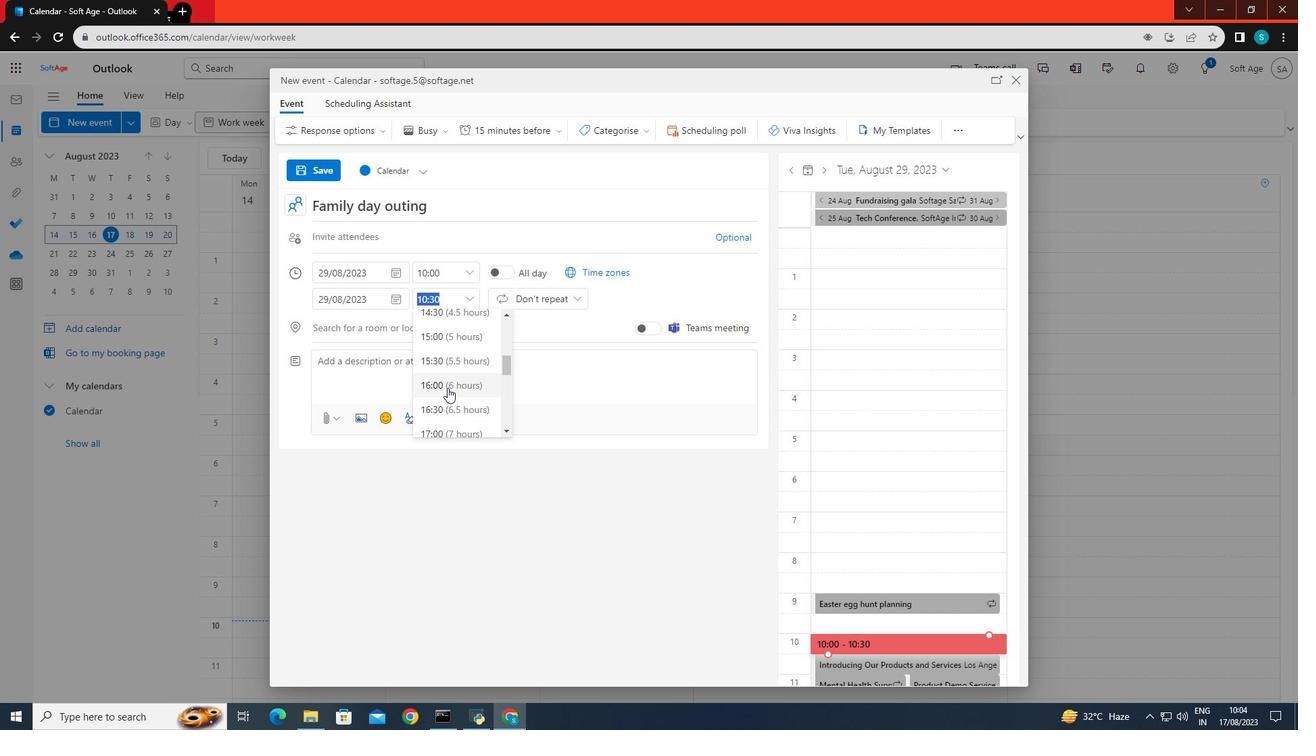 
Action: Mouse moved to (439, 342)
Screenshot: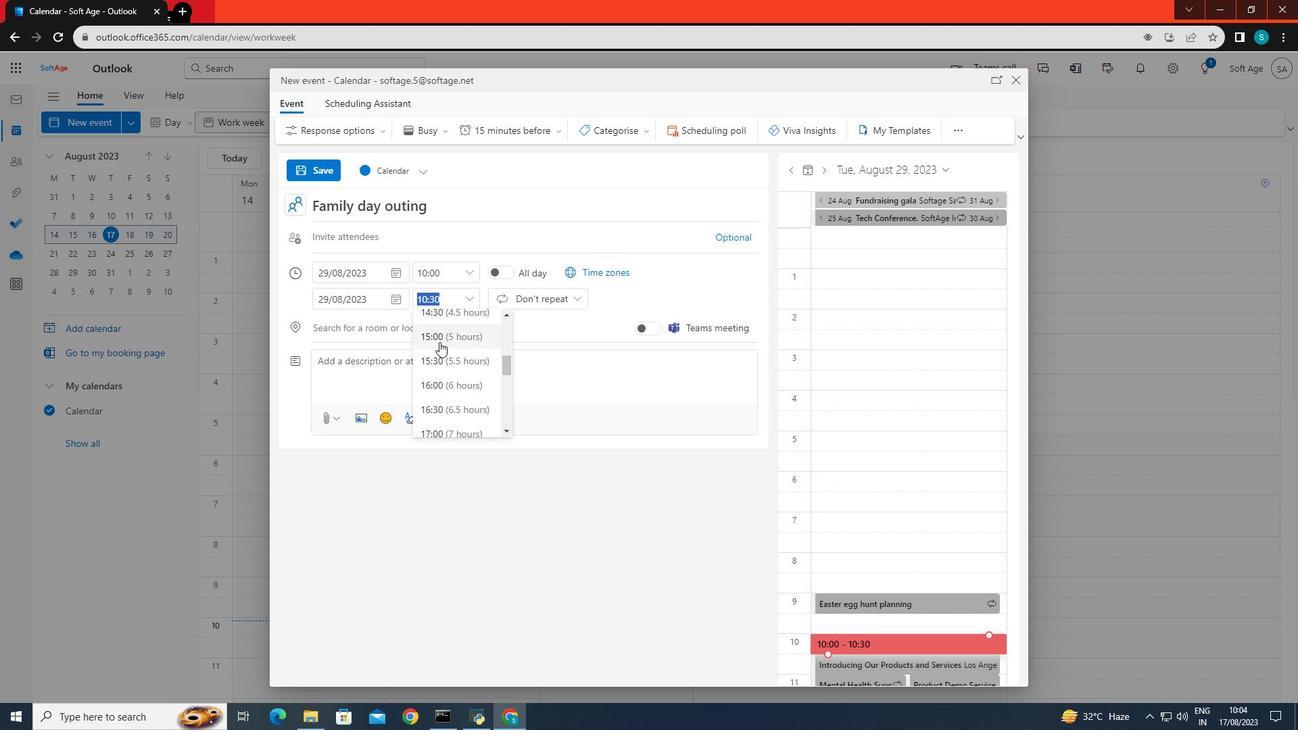
Action: Mouse pressed left at (439, 342)
Screenshot: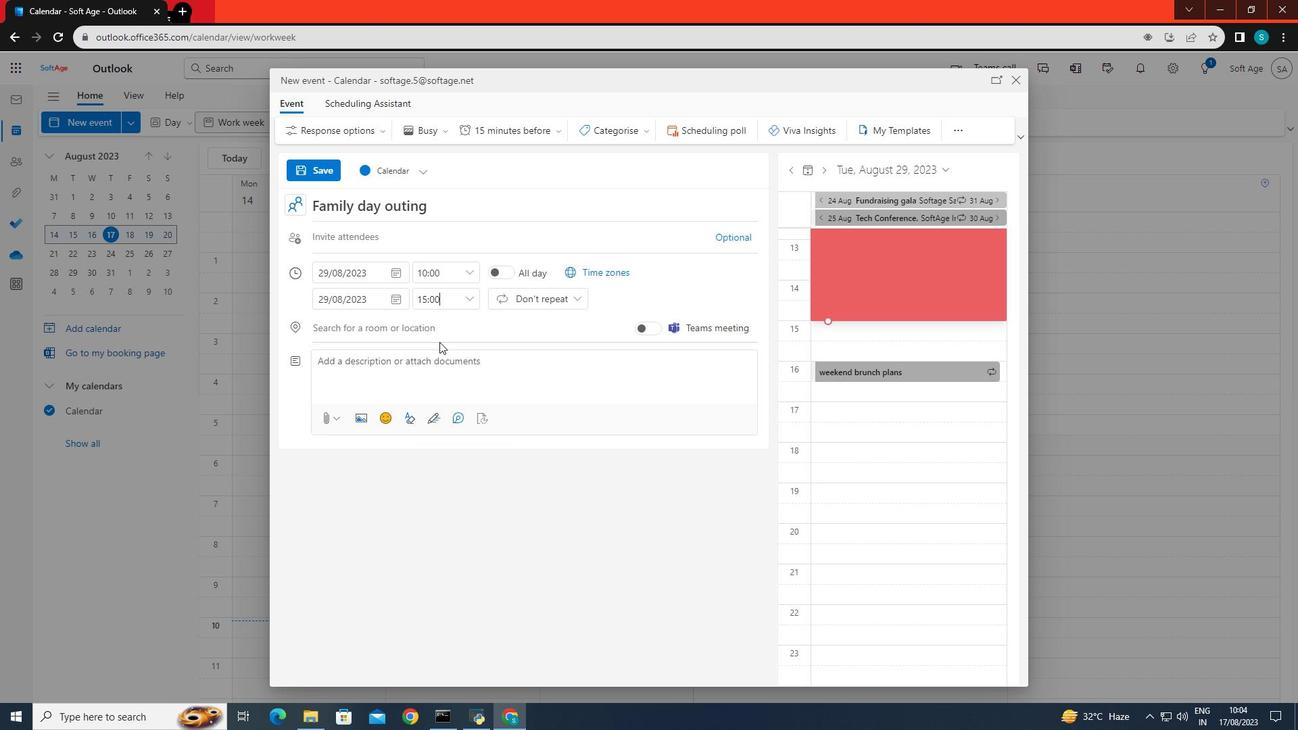 
Action: Mouse moved to (577, 305)
Screenshot: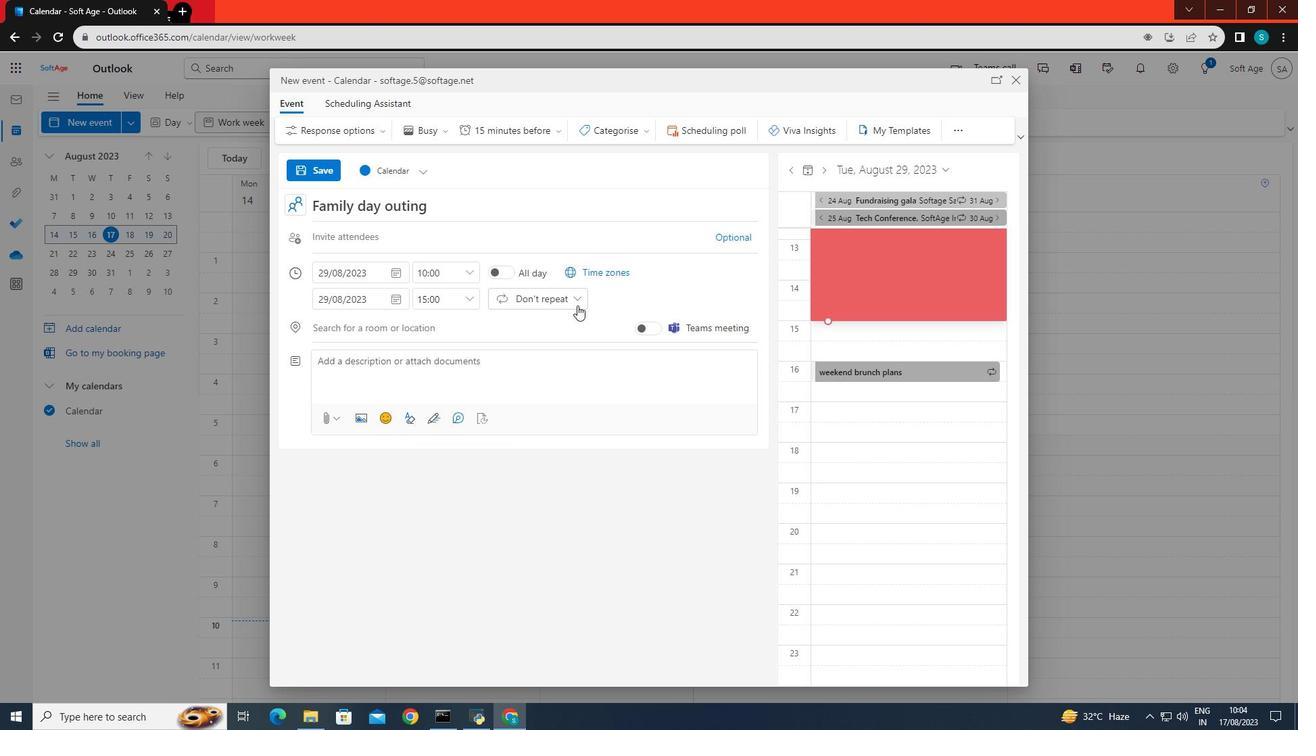 
Action: Mouse pressed left at (577, 305)
Screenshot: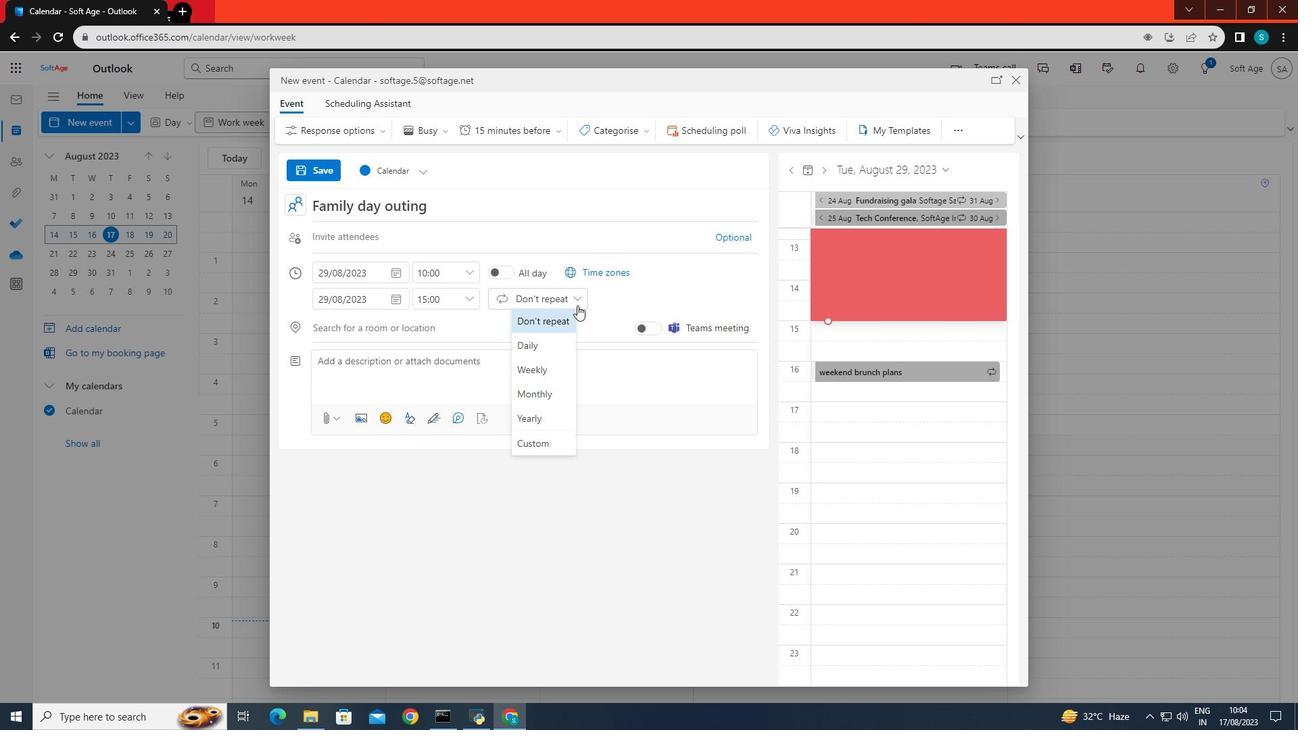
Action: Mouse moved to (549, 388)
Screenshot: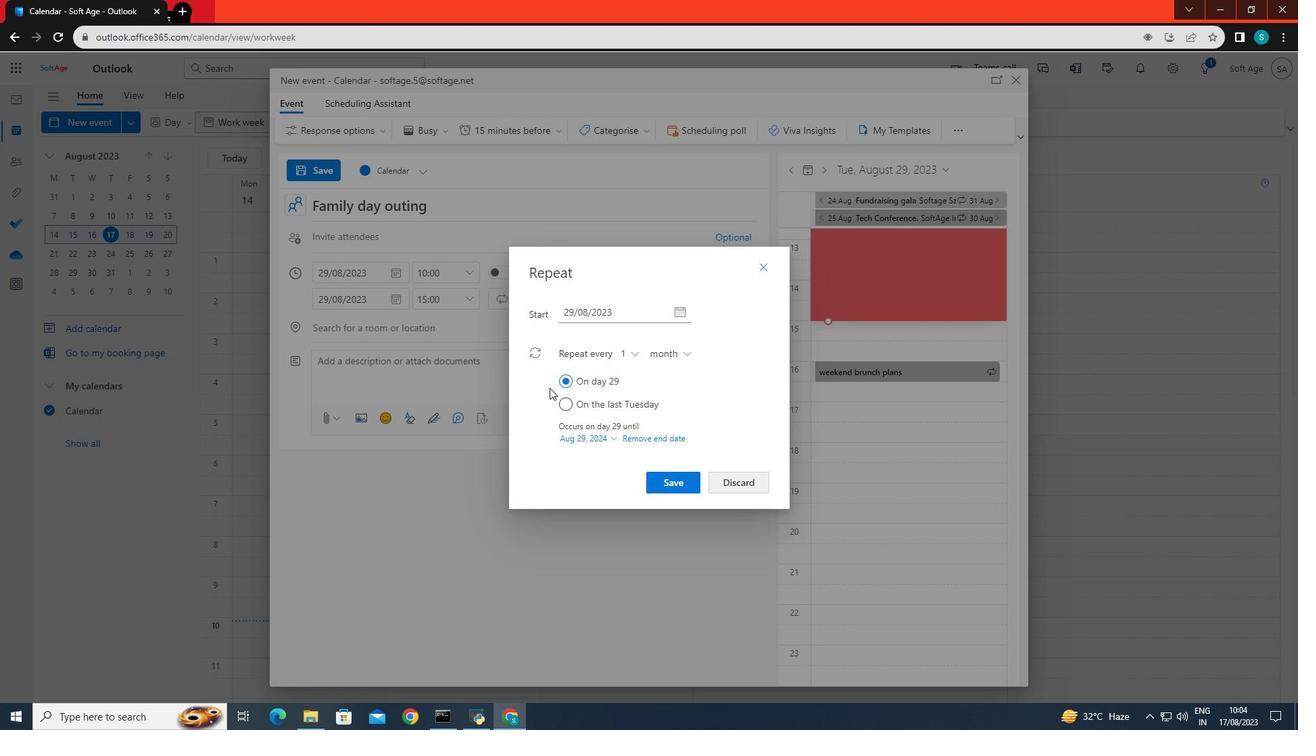 
Action: Mouse pressed left at (549, 388)
Screenshot: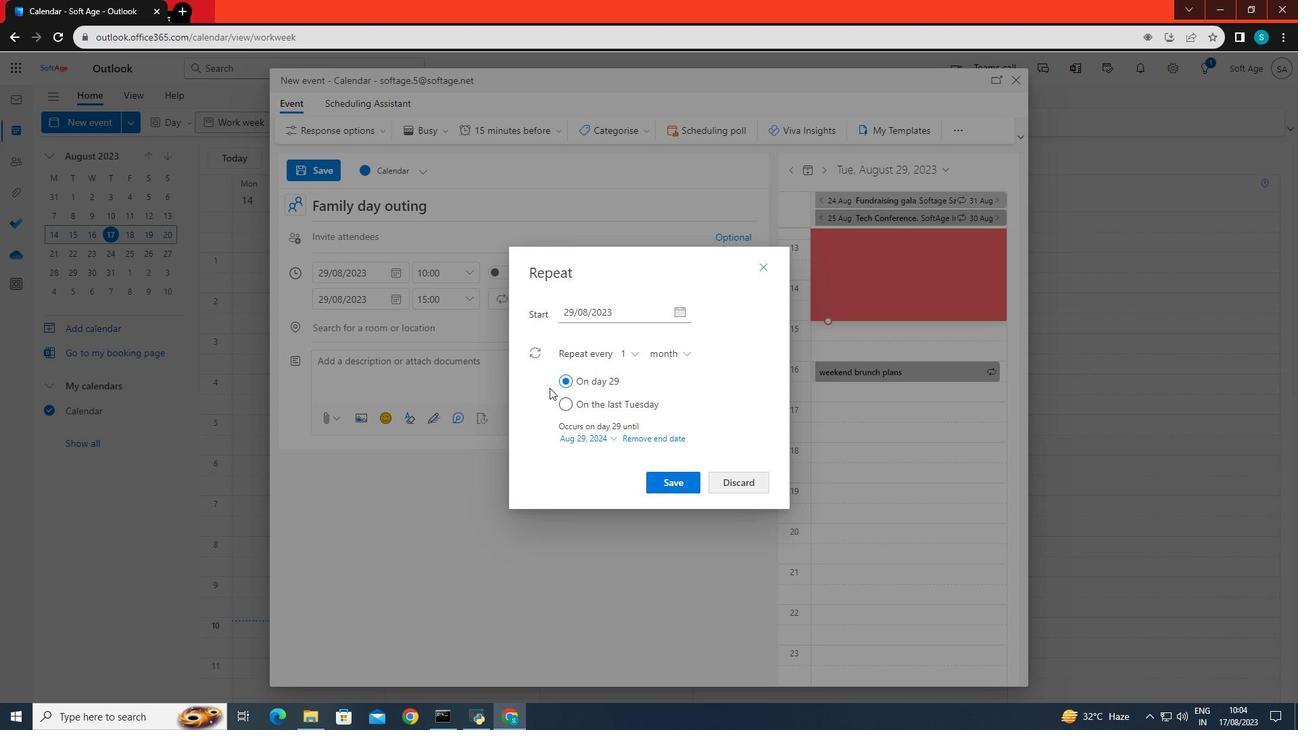 
Action: Mouse moved to (667, 477)
Screenshot: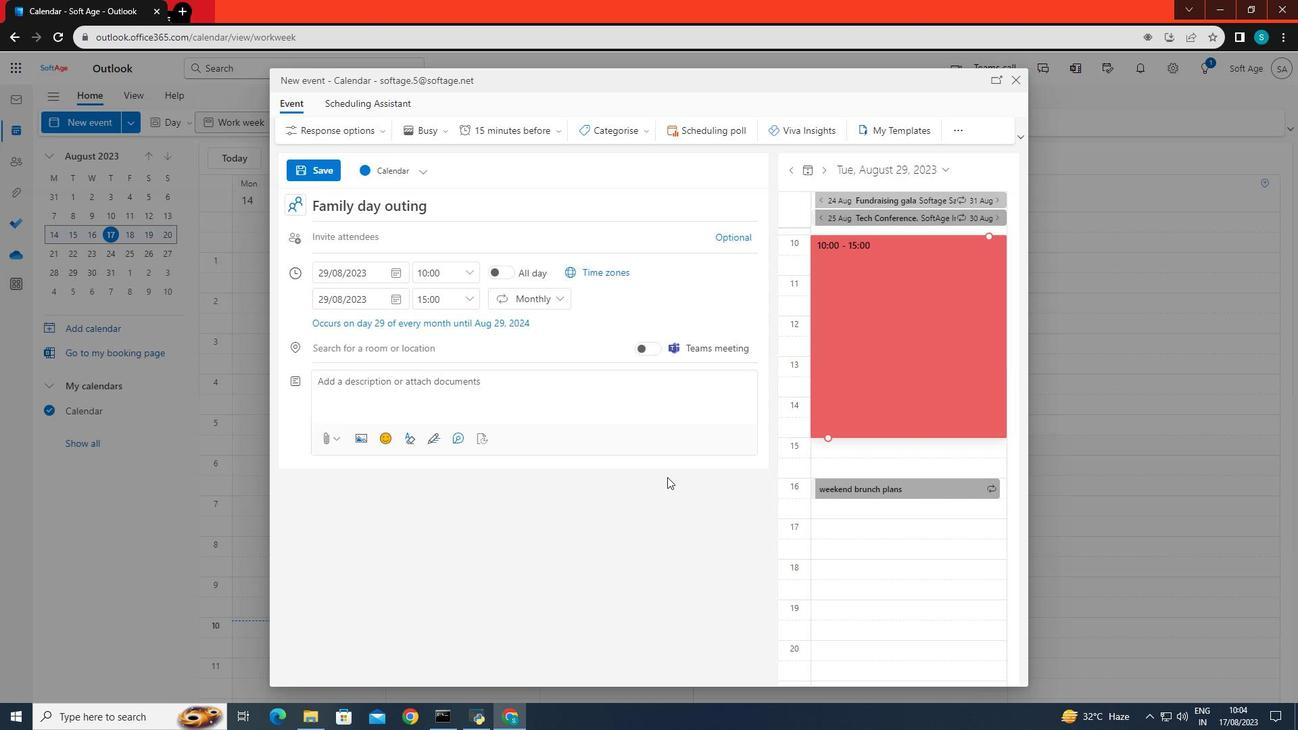 
Action: Mouse pressed left at (667, 477)
Screenshot: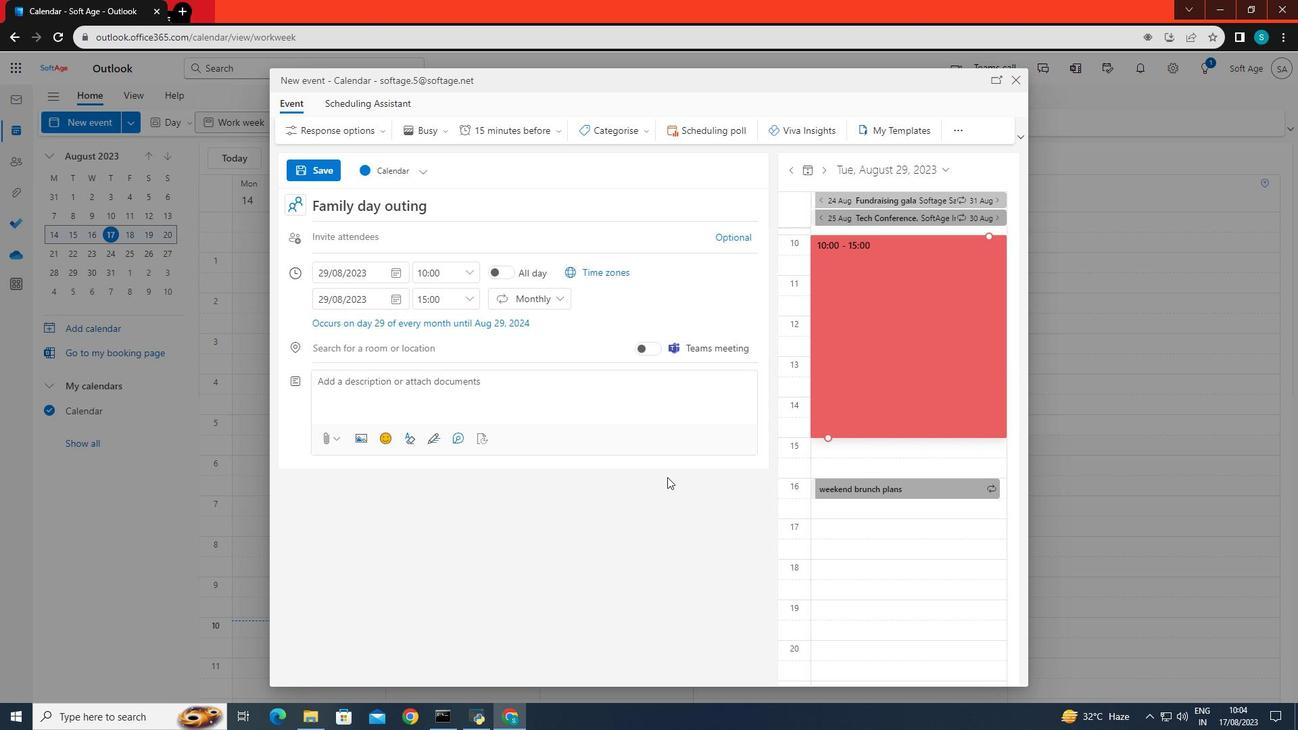
Action: Mouse moved to (430, 397)
Screenshot: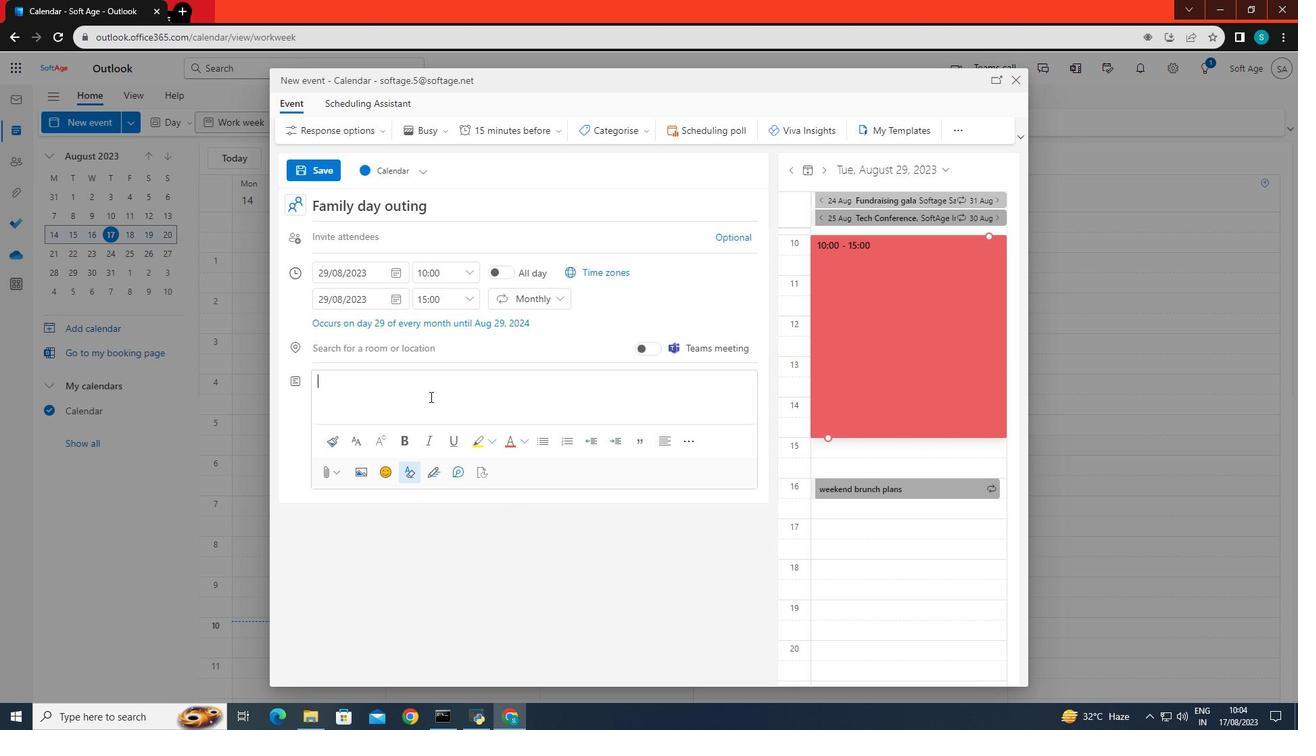 
Action: Mouse pressed left at (430, 397)
Screenshot: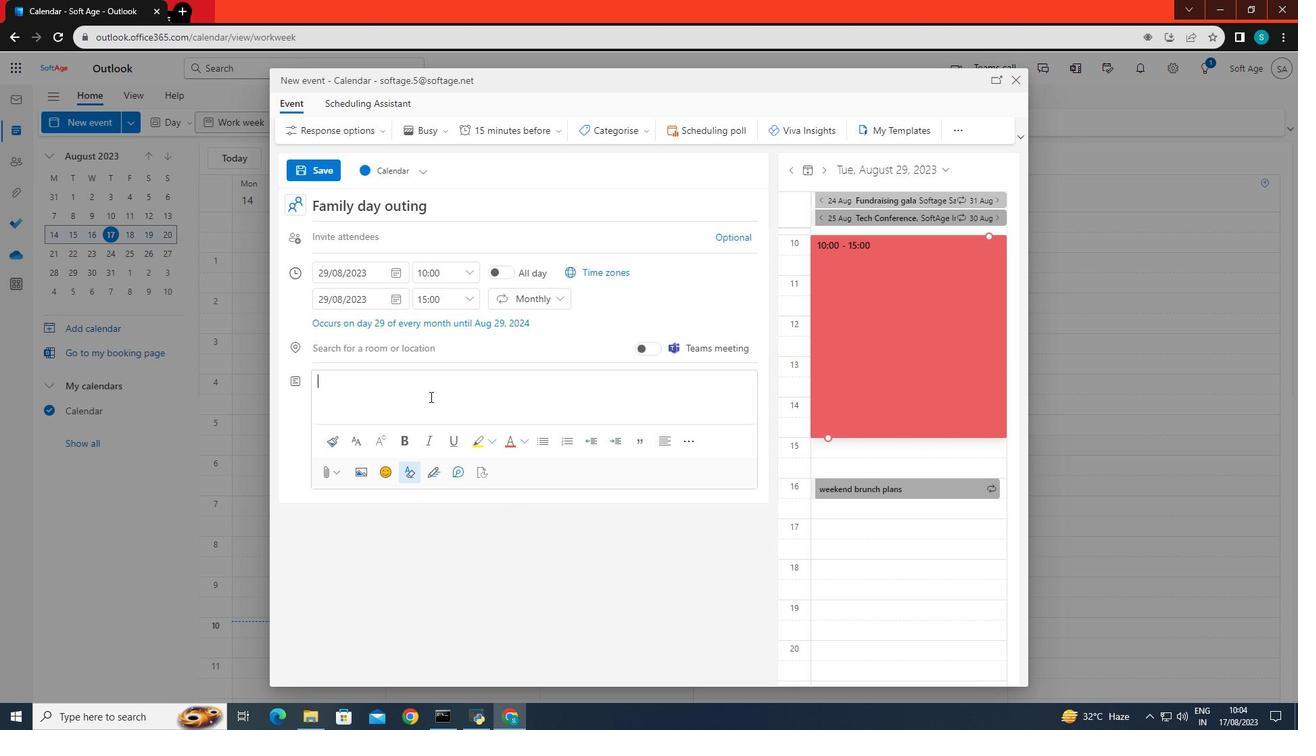 
Action: Key pressed <Key.caps_lock>A<Key.caps_lock>n<Key.space>event<Key.space>for<Key.space>the<Key.space>family<Key.space>day<Key.space>outing.
Screenshot: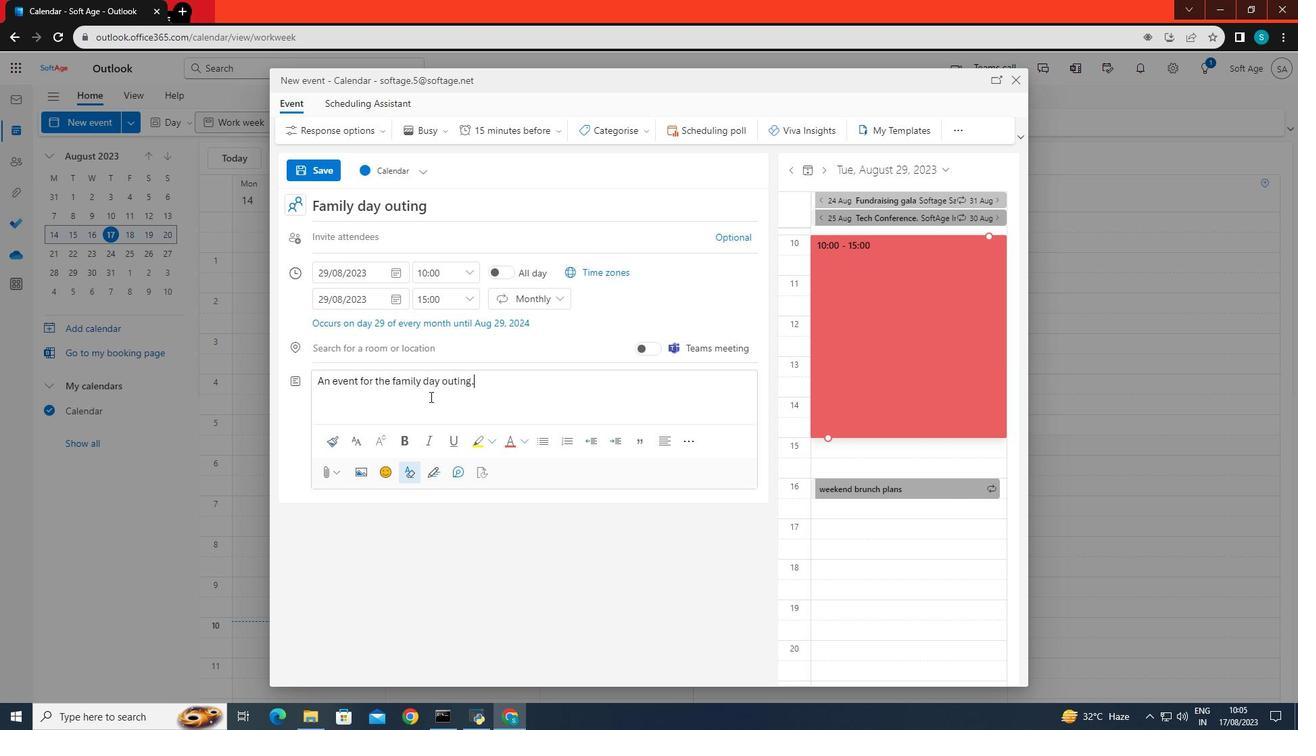 
Action: Mouse moved to (304, 169)
Screenshot: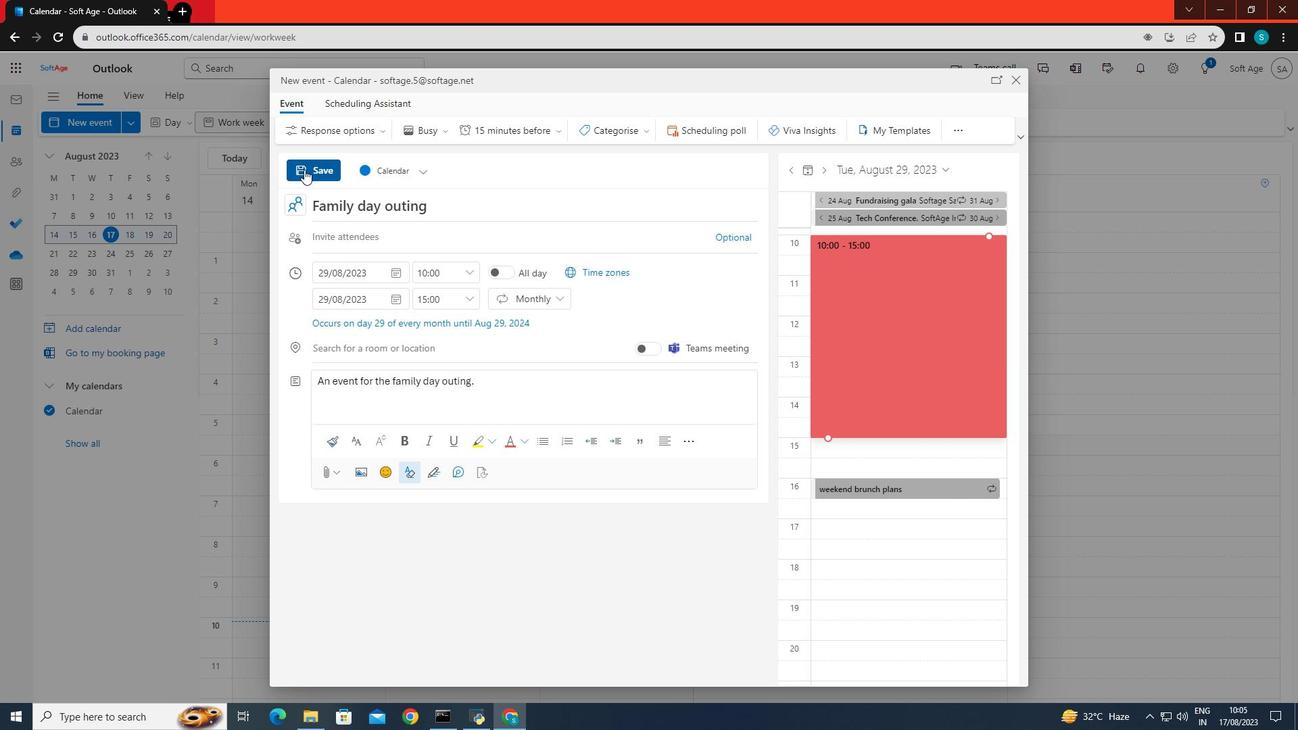 
Action: Mouse pressed left at (304, 169)
Screenshot: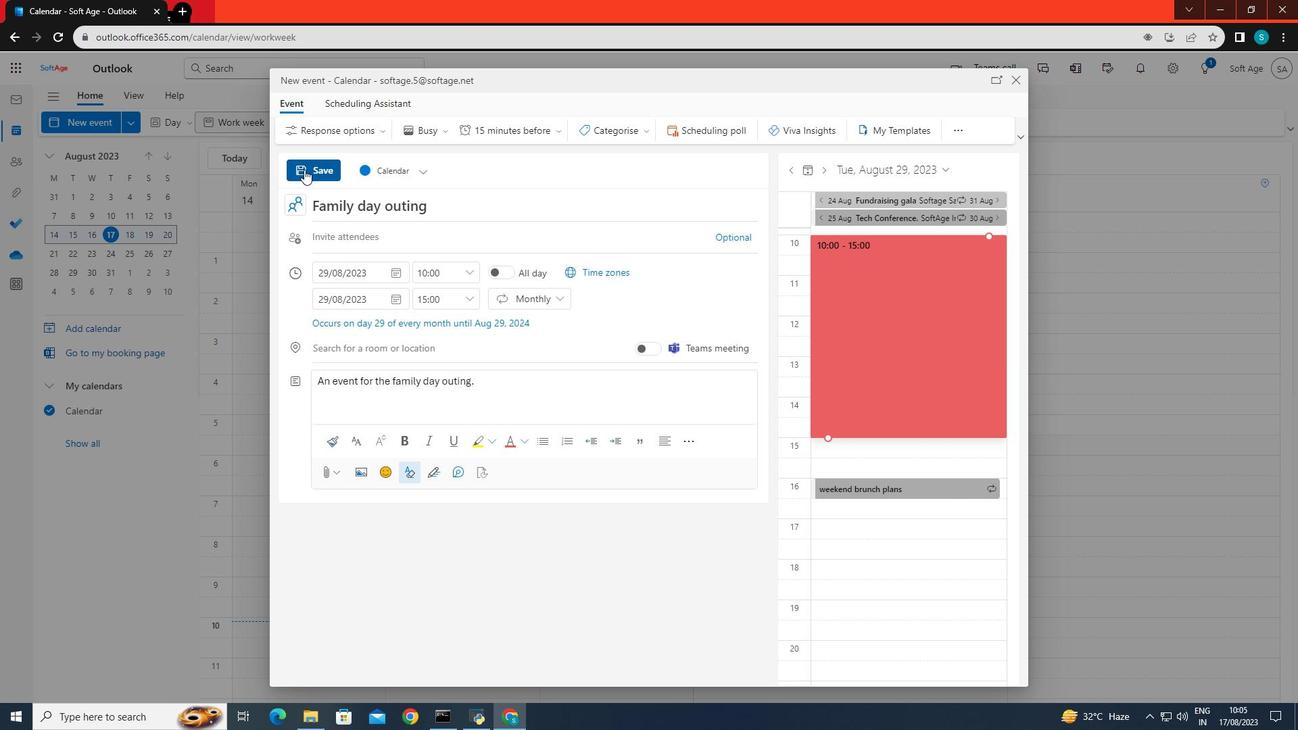 
